 Task: Open Card Customer Success Meeting in Board Product Documentation to Workspace Channel Marketing and add a team member Softage.1@softage.net, a label Purple, a checklist Laundry, an attachment from your onedrive, a color Purple and finally, add a card description 'Develop and launch new customer engagement program' and a comment 'This task requires us to be proactive in identifying potential risks and taking steps to mitigate them.'. Add a start date 'Jan 01, 1900' with a due date 'Jan 08, 1900'
Action: Mouse moved to (291, 157)
Screenshot: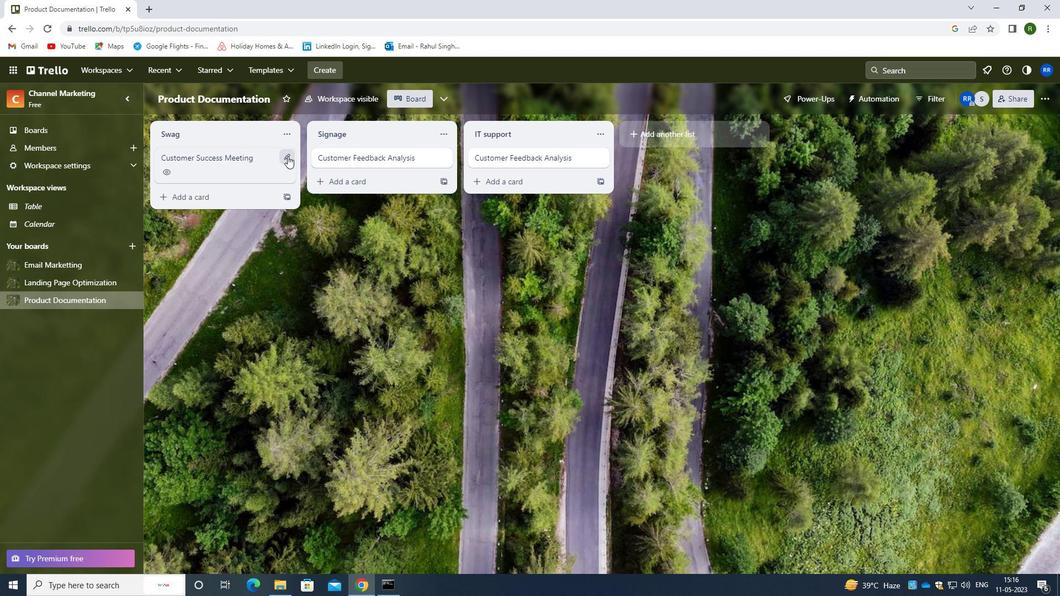 
Action: Mouse pressed left at (291, 157)
Screenshot: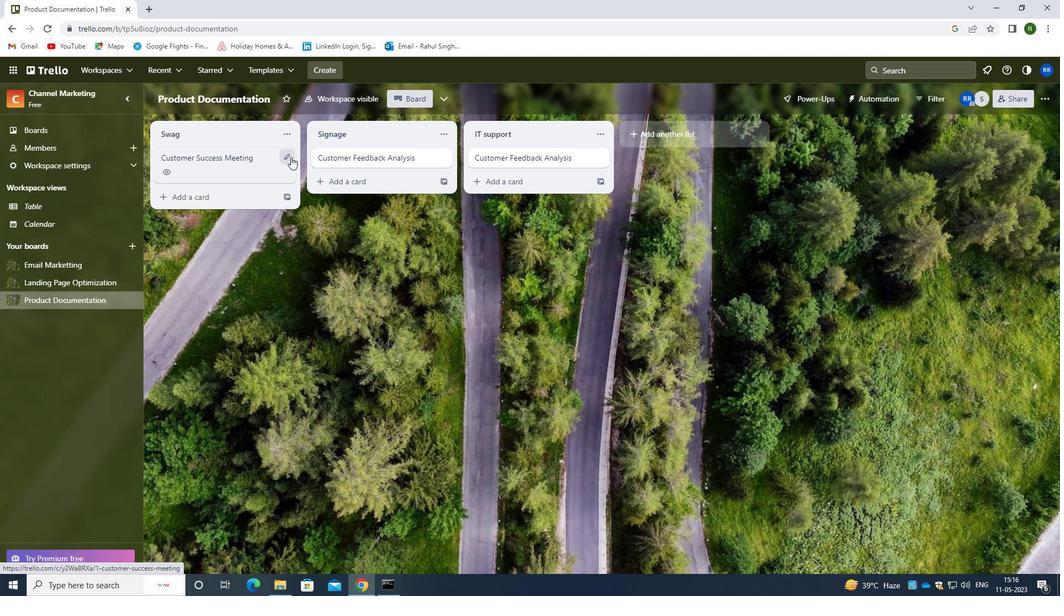 
Action: Mouse moved to (323, 157)
Screenshot: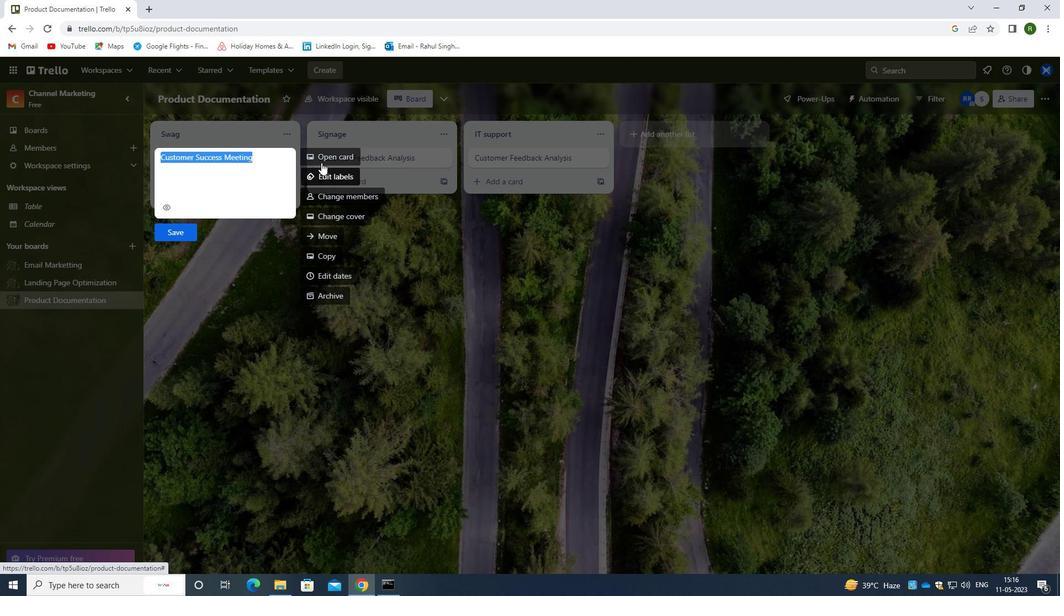 
Action: Mouse pressed left at (323, 157)
Screenshot: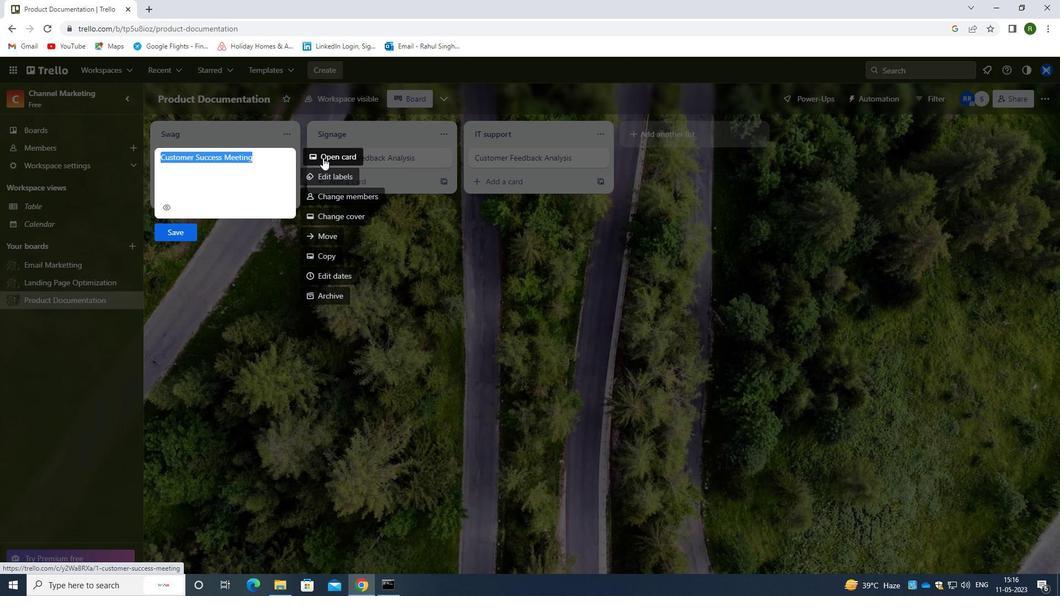 
Action: Mouse moved to (659, 191)
Screenshot: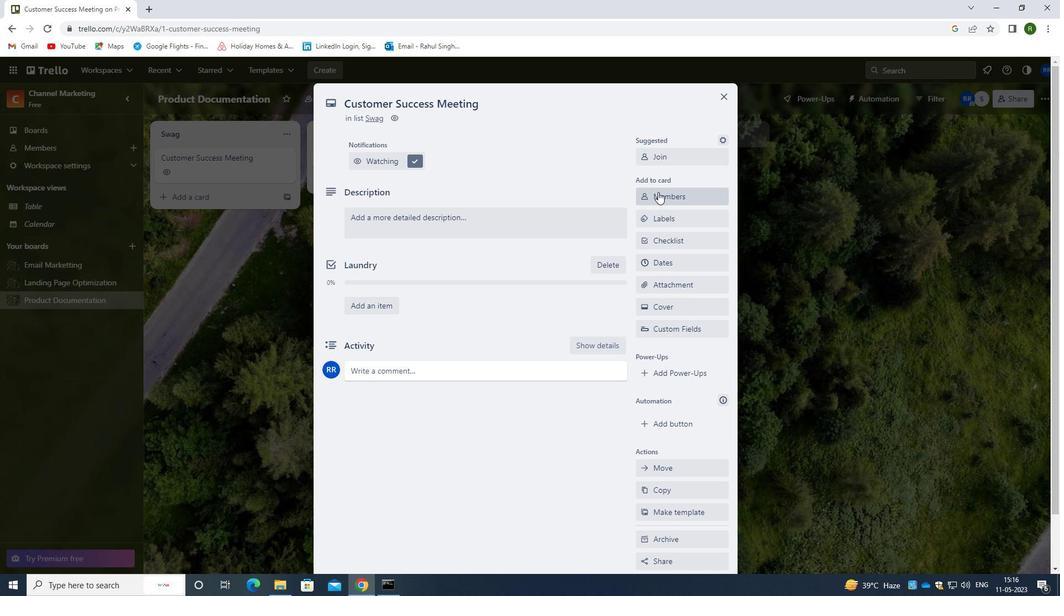 
Action: Mouse pressed left at (659, 191)
Screenshot: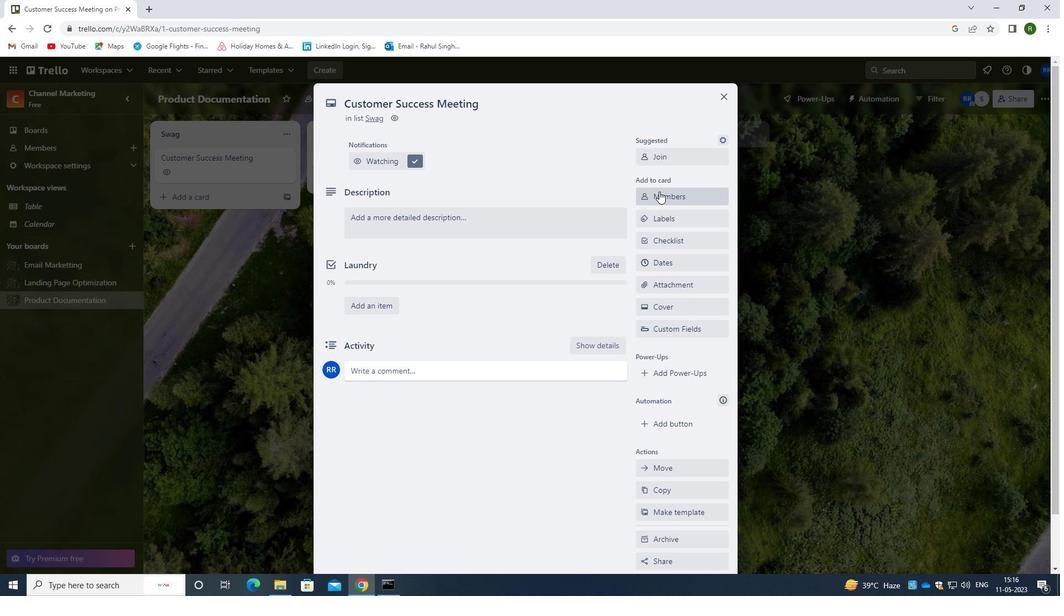
Action: Mouse moved to (699, 248)
Screenshot: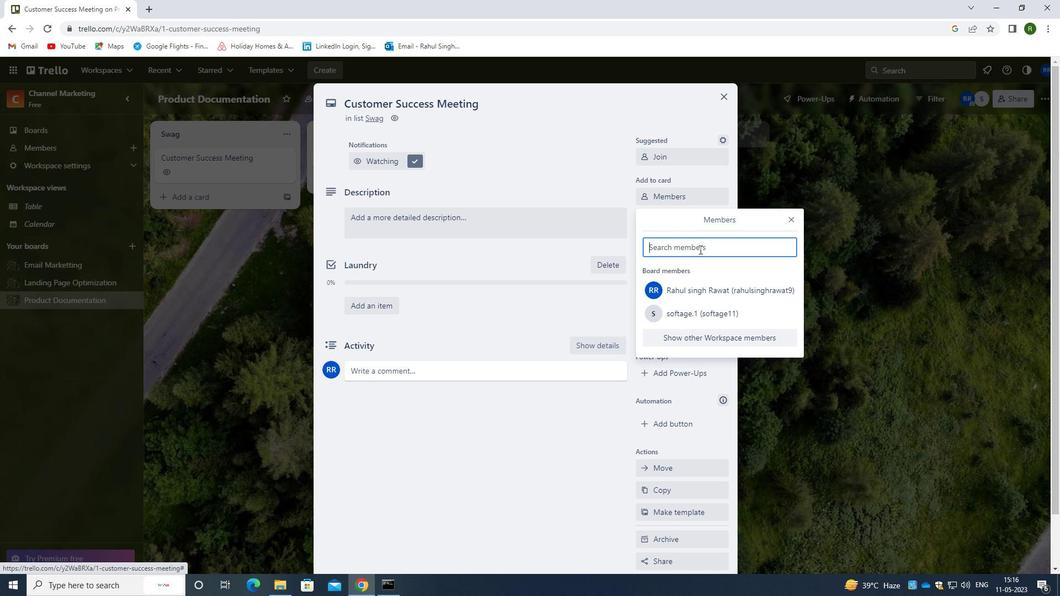 
Action: Mouse pressed left at (699, 248)
Screenshot: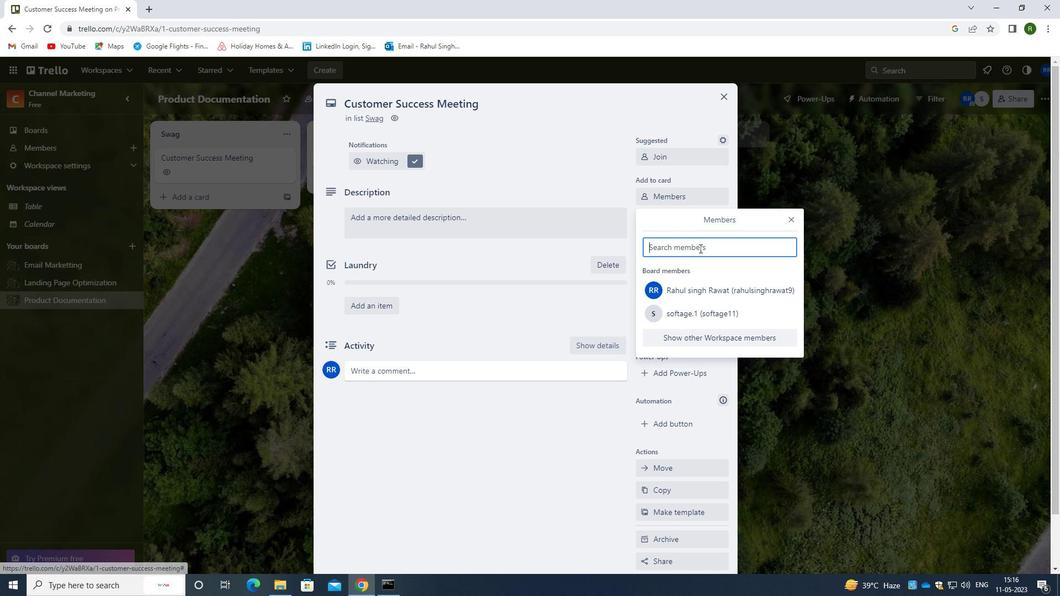
Action: Mouse moved to (683, 250)
Screenshot: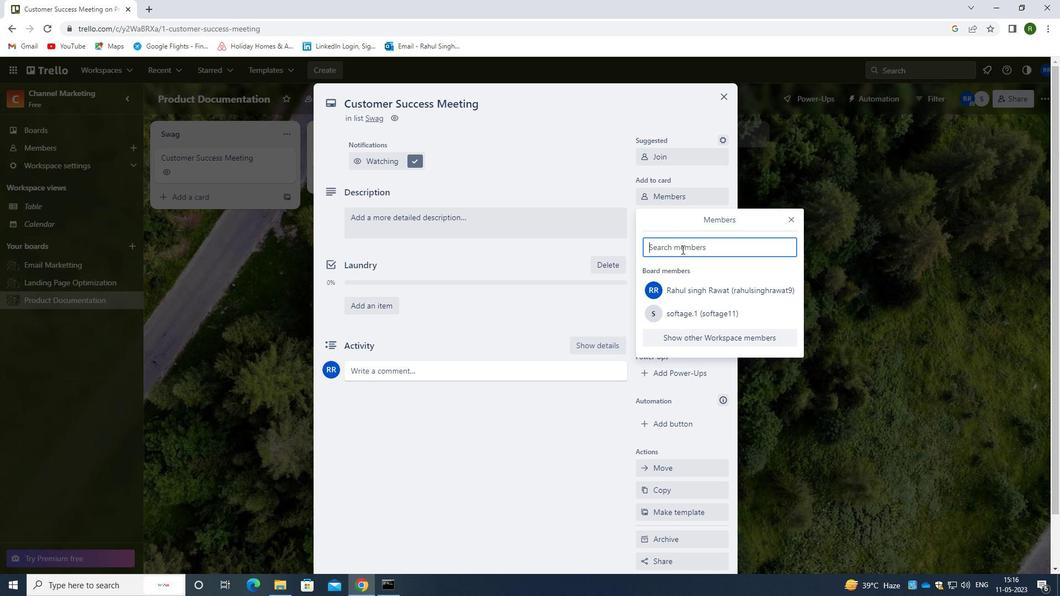 
Action: Key pressed <Key.shift>SOFTAGE.1<Key.shift>@SOFTAGE.NET
Screenshot: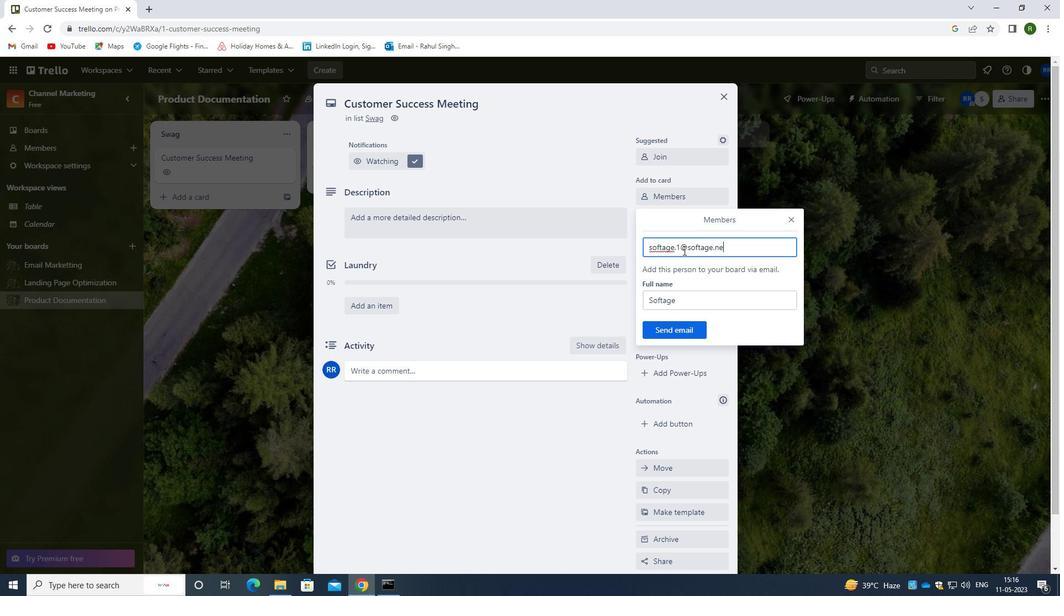 
Action: Mouse moved to (678, 331)
Screenshot: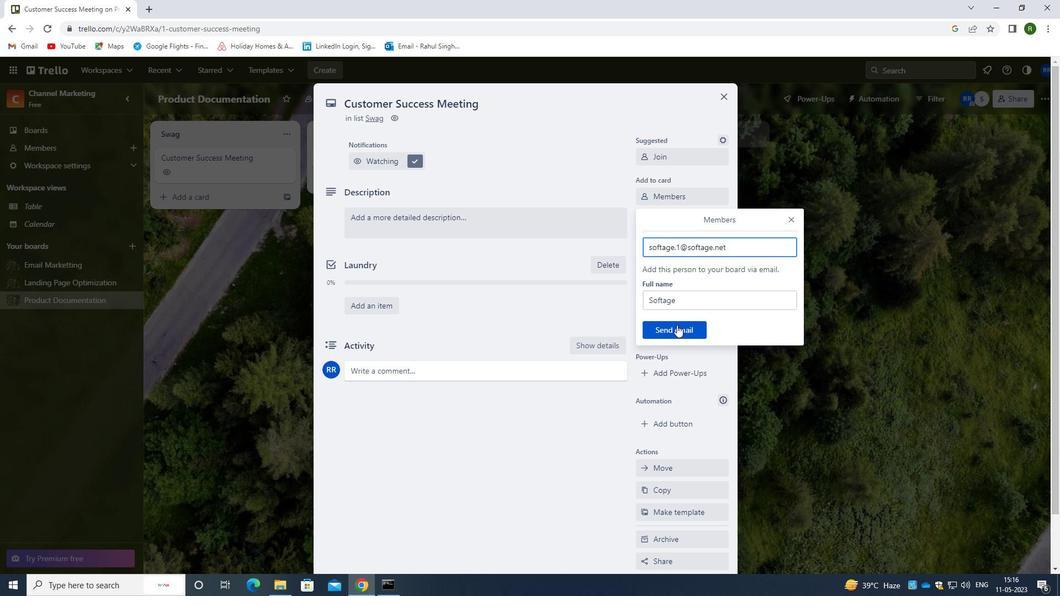 
Action: Mouse pressed left at (678, 331)
Screenshot: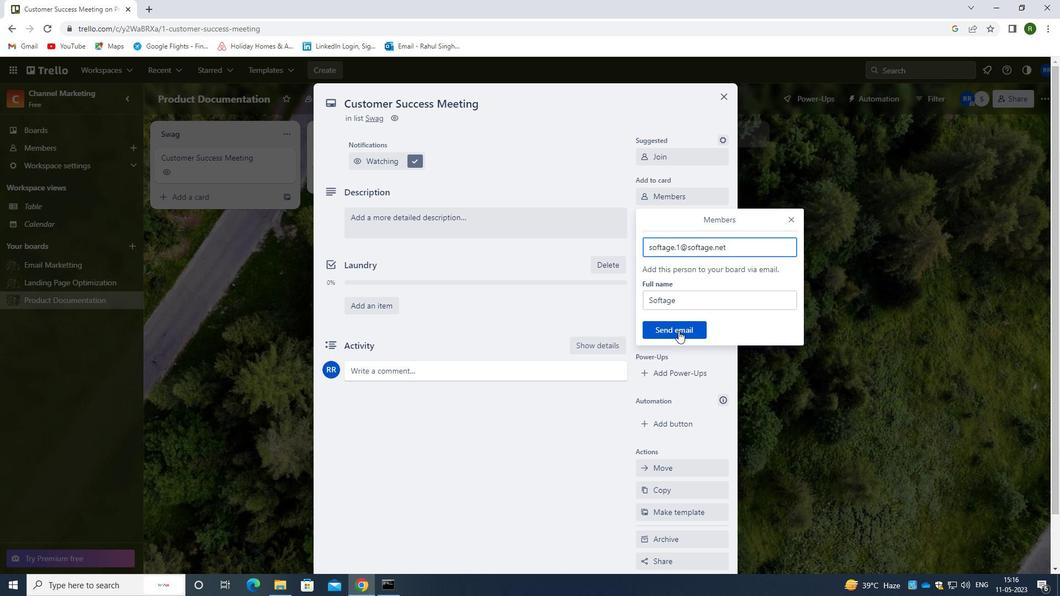 
Action: Mouse moved to (669, 218)
Screenshot: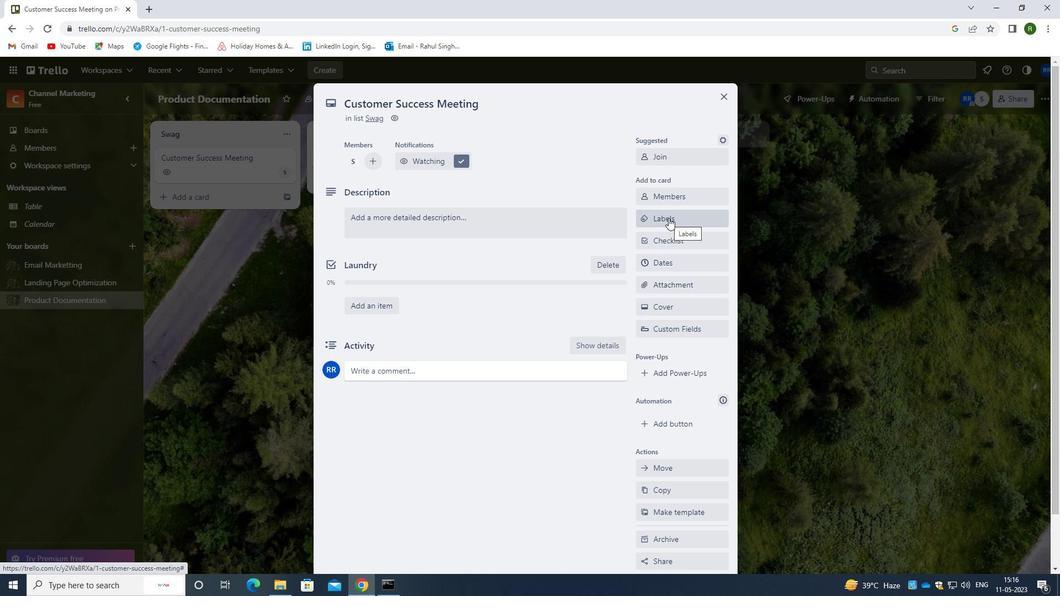 
Action: Mouse pressed left at (669, 218)
Screenshot: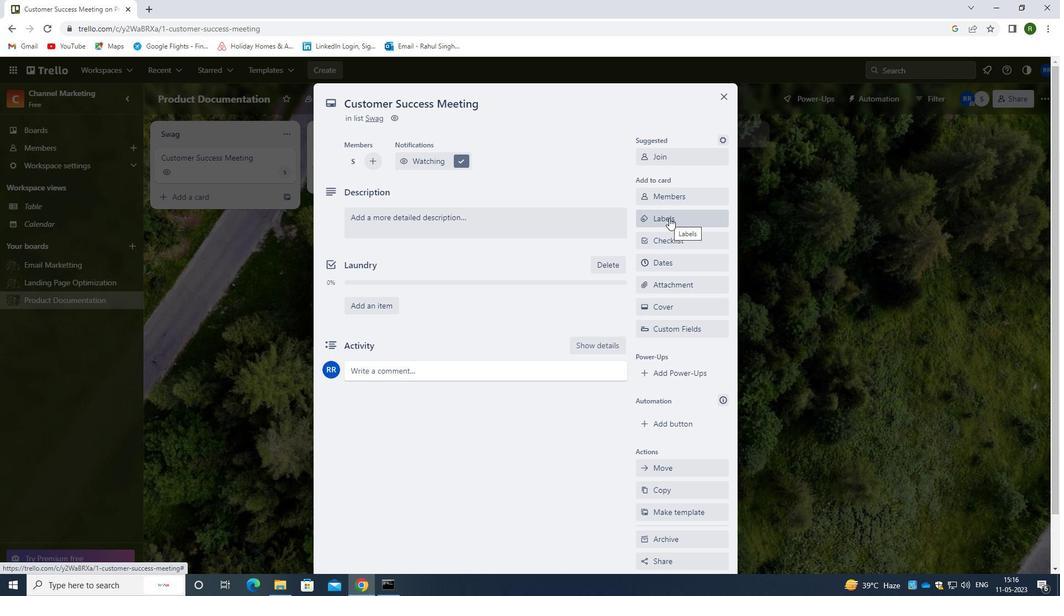 
Action: Mouse moved to (658, 226)
Screenshot: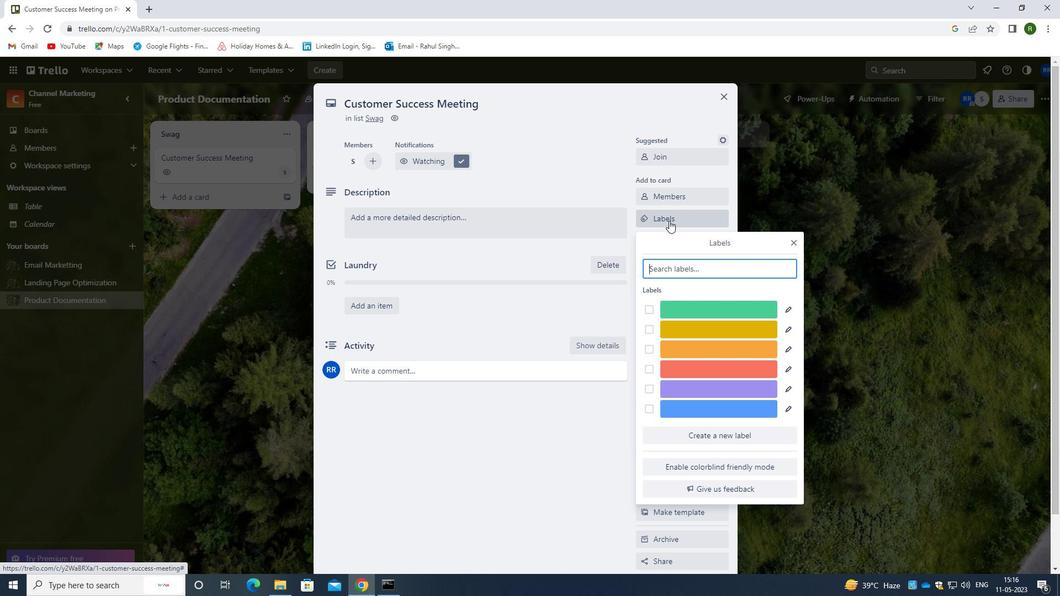 
Action: Key pressed PURPL
Screenshot: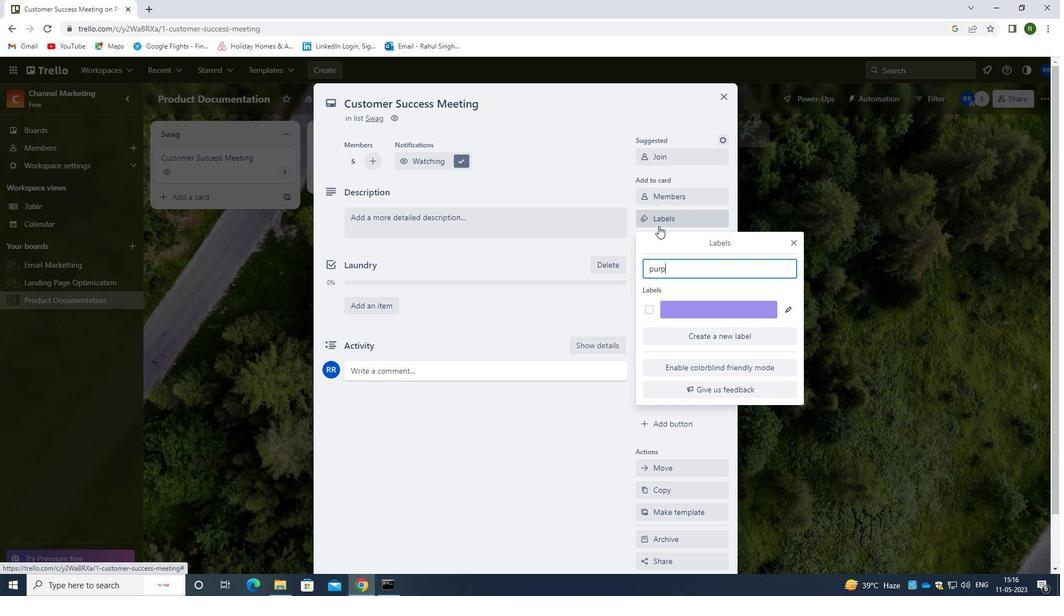 
Action: Mouse moved to (671, 235)
Screenshot: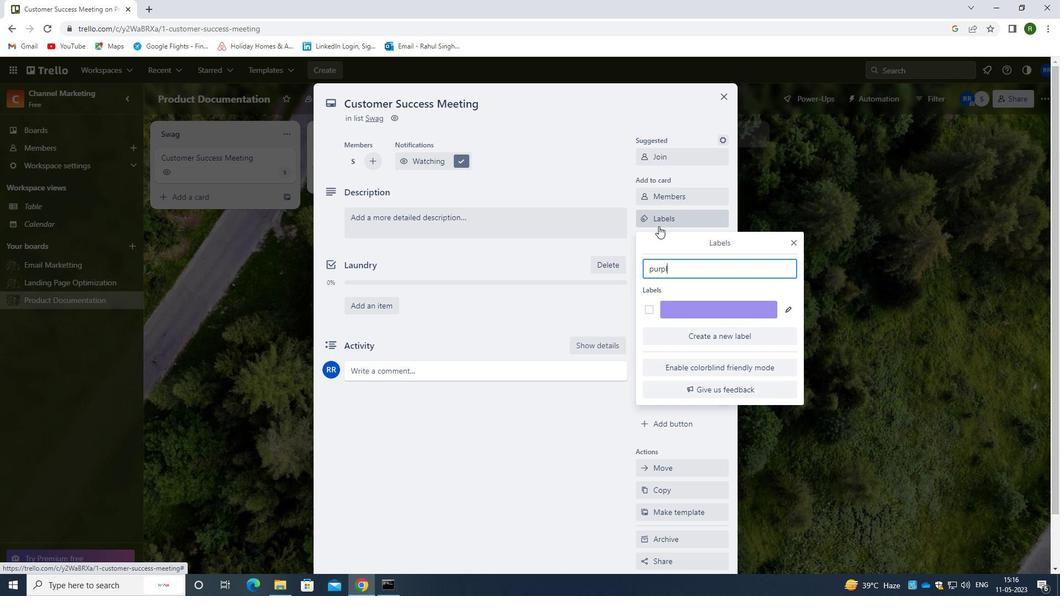 
Action: Key pressed E
Screenshot: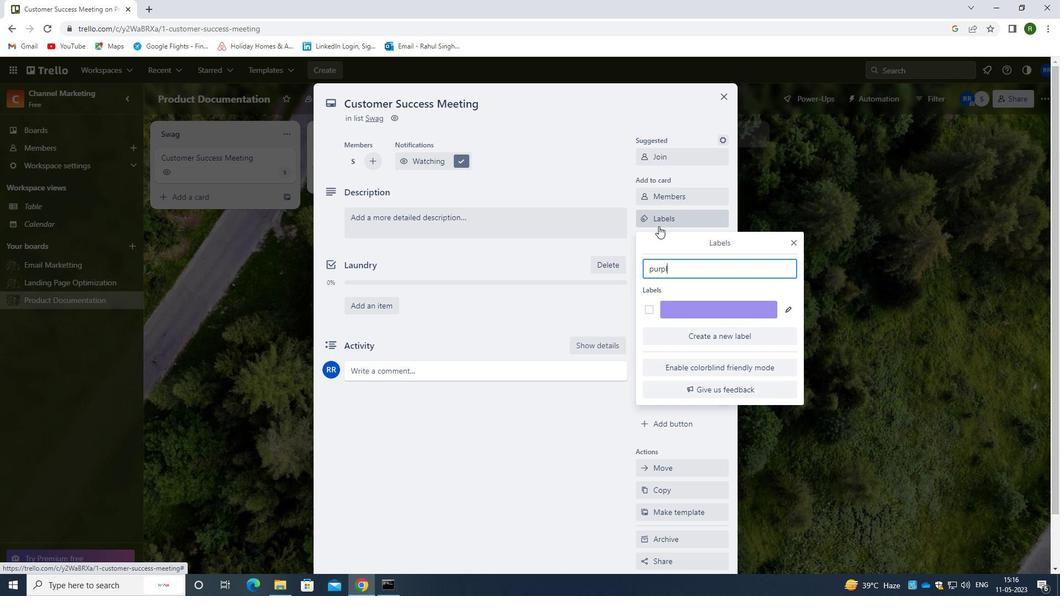 
Action: Mouse moved to (645, 310)
Screenshot: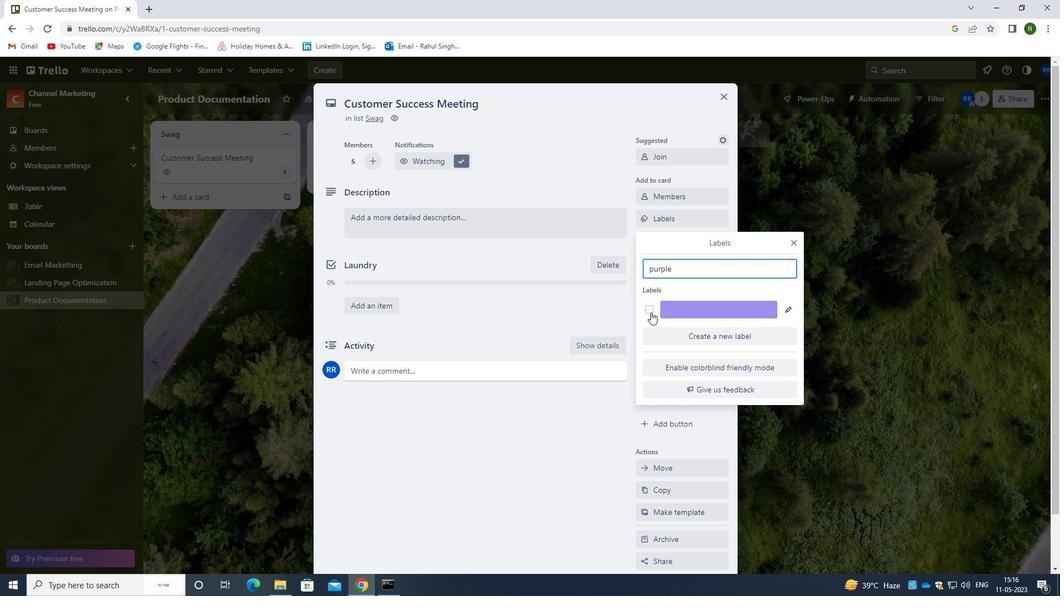 
Action: Mouse pressed left at (645, 310)
Screenshot: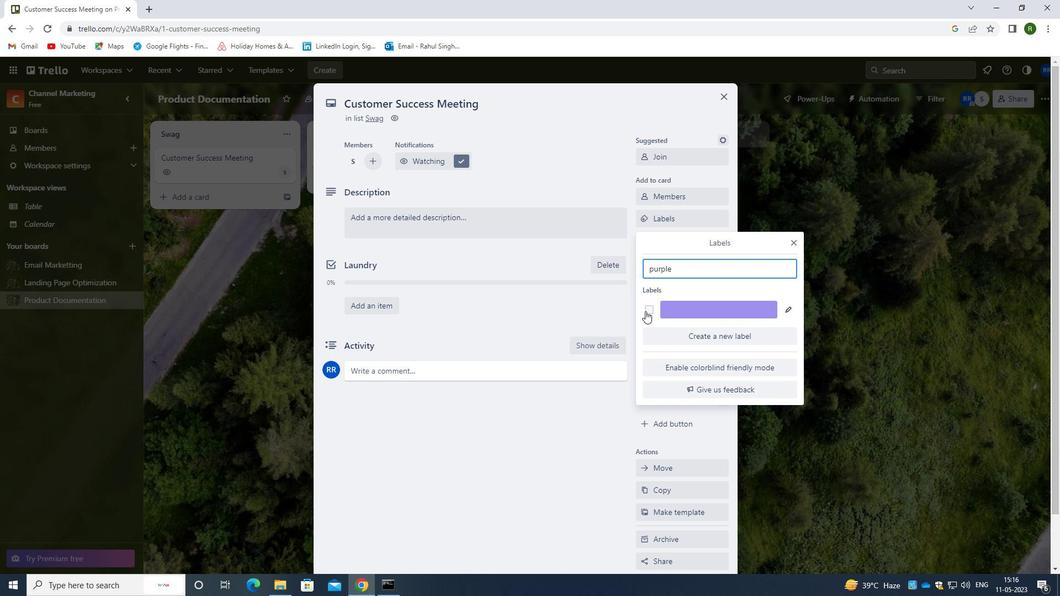 
Action: Mouse moved to (579, 301)
Screenshot: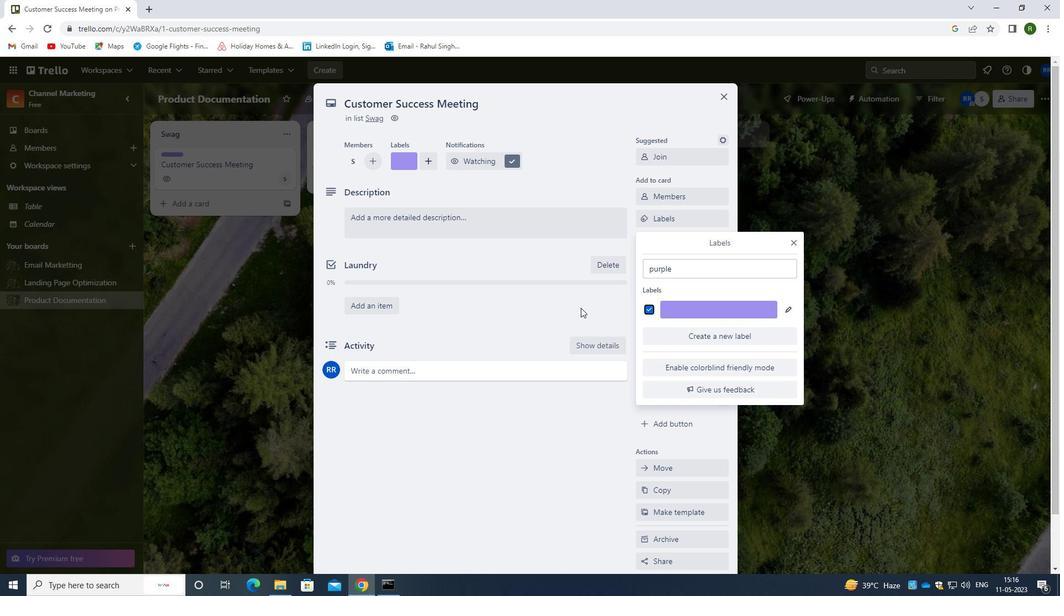 
Action: Mouse pressed left at (579, 301)
Screenshot: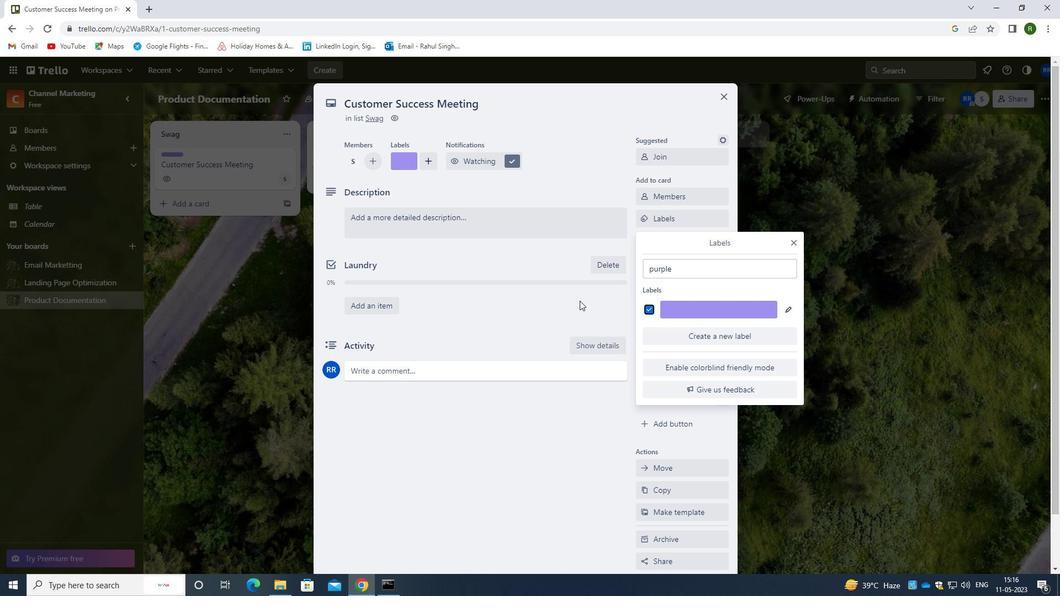 
Action: Mouse moved to (673, 239)
Screenshot: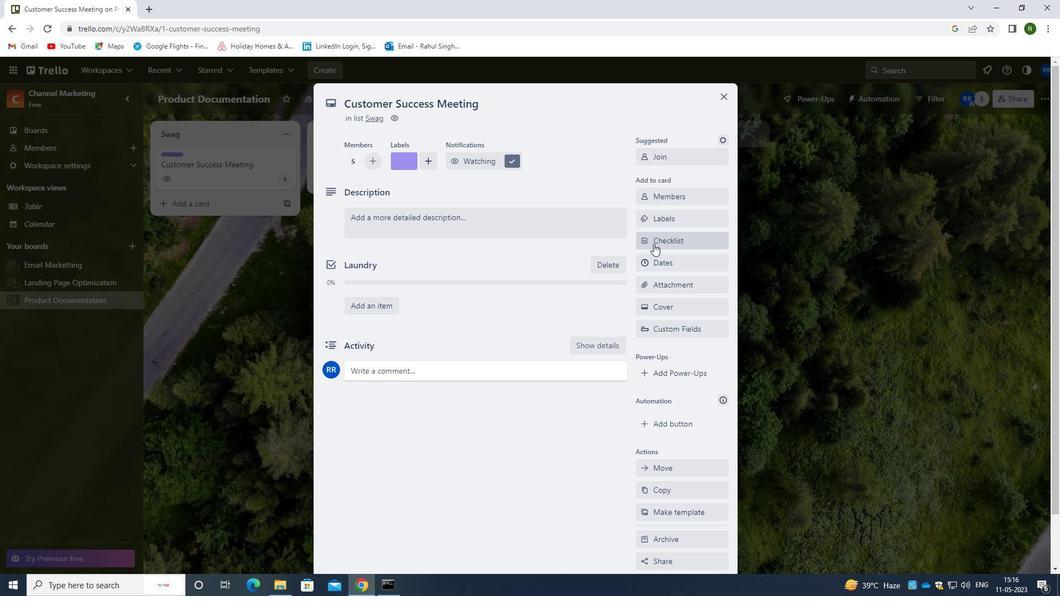 
Action: Mouse pressed left at (673, 239)
Screenshot: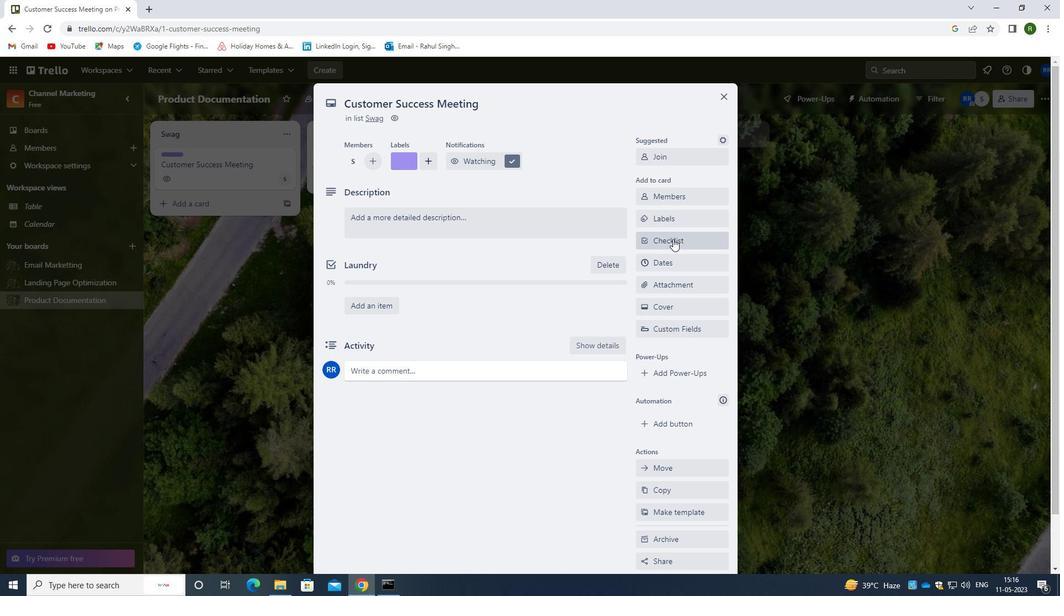
Action: Mouse moved to (667, 264)
Screenshot: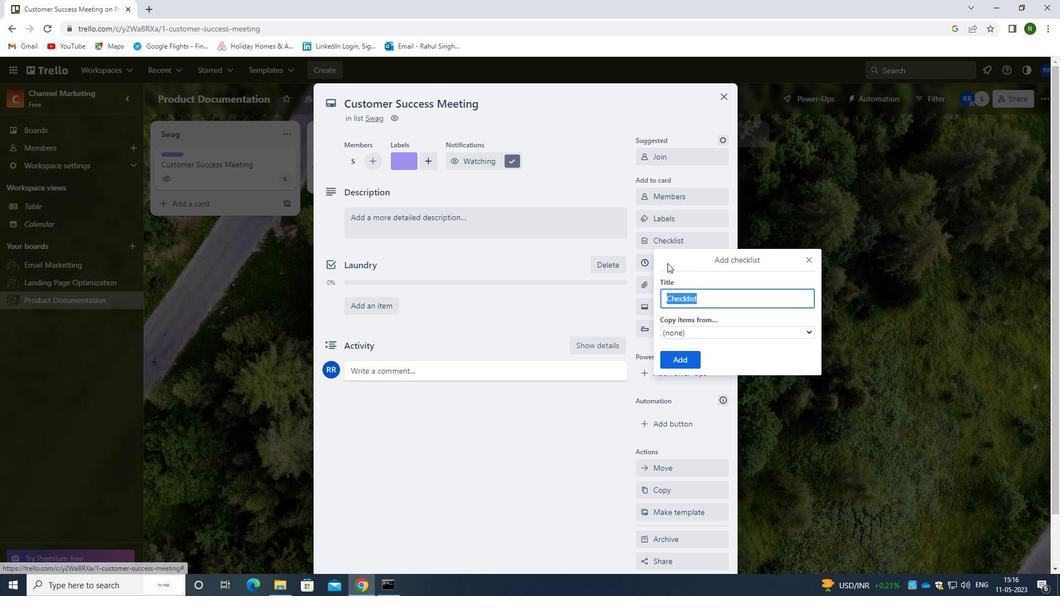 
Action: Key pressed <Key.backspace><Key.shift><Key.shift><Key.shift><Key.shift>LA
Screenshot: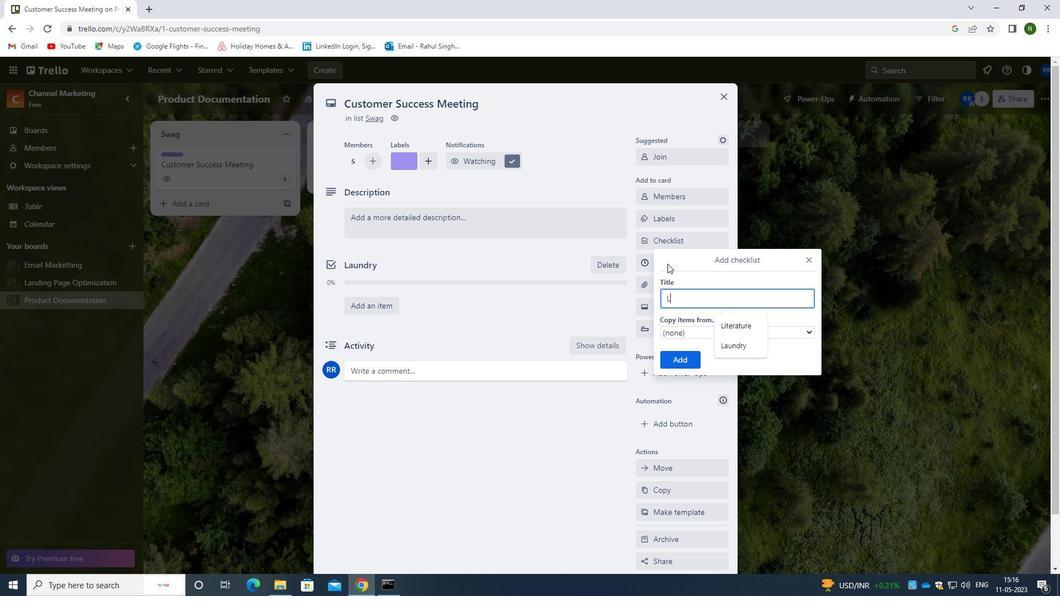 
Action: Mouse moved to (740, 332)
Screenshot: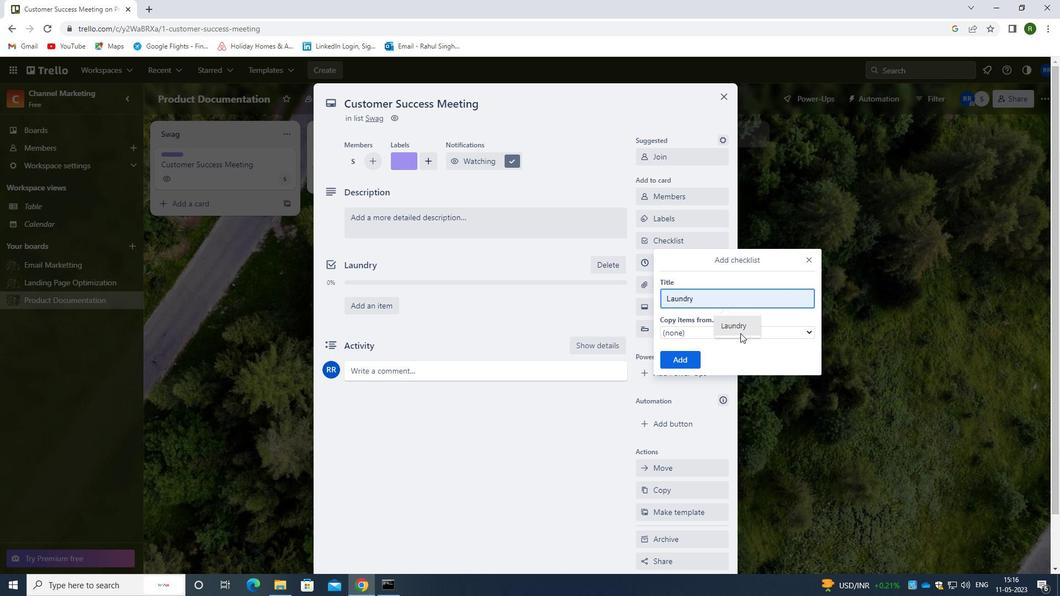 
Action: Mouse pressed left at (740, 332)
Screenshot: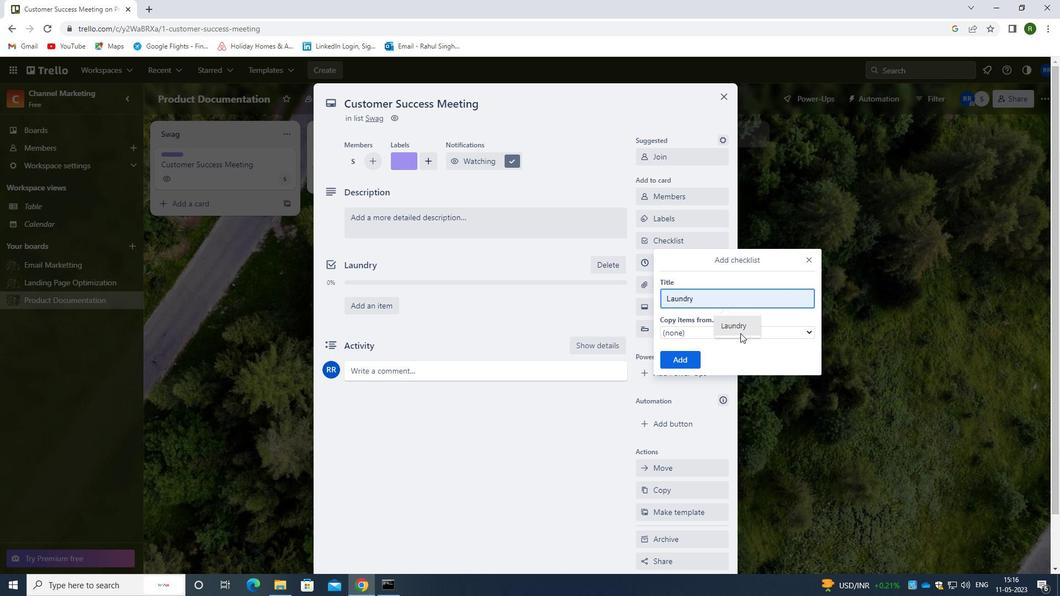 
Action: Mouse moved to (678, 363)
Screenshot: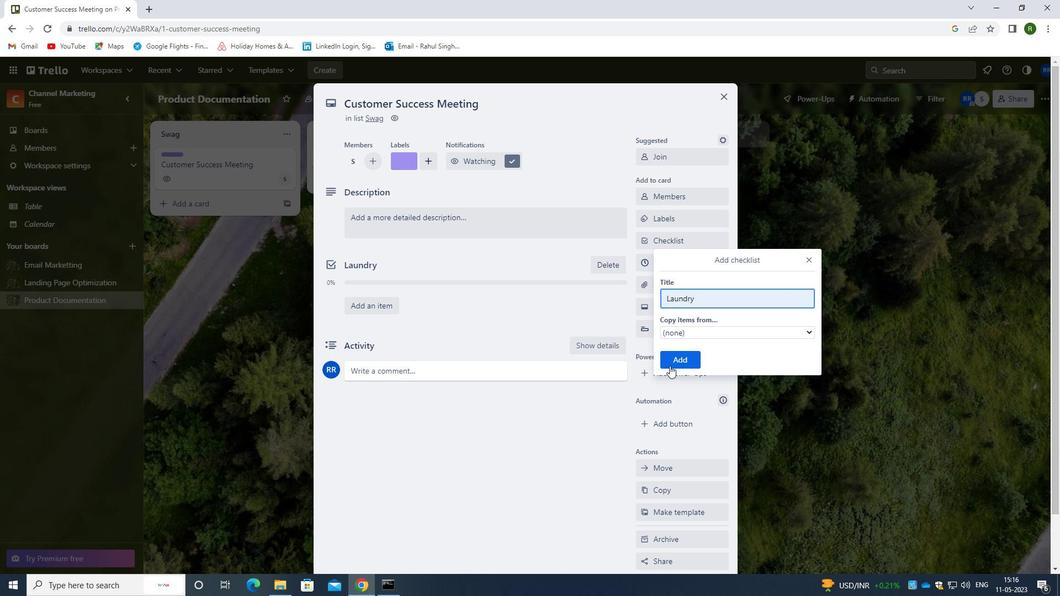 
Action: Mouse pressed left at (678, 363)
Screenshot: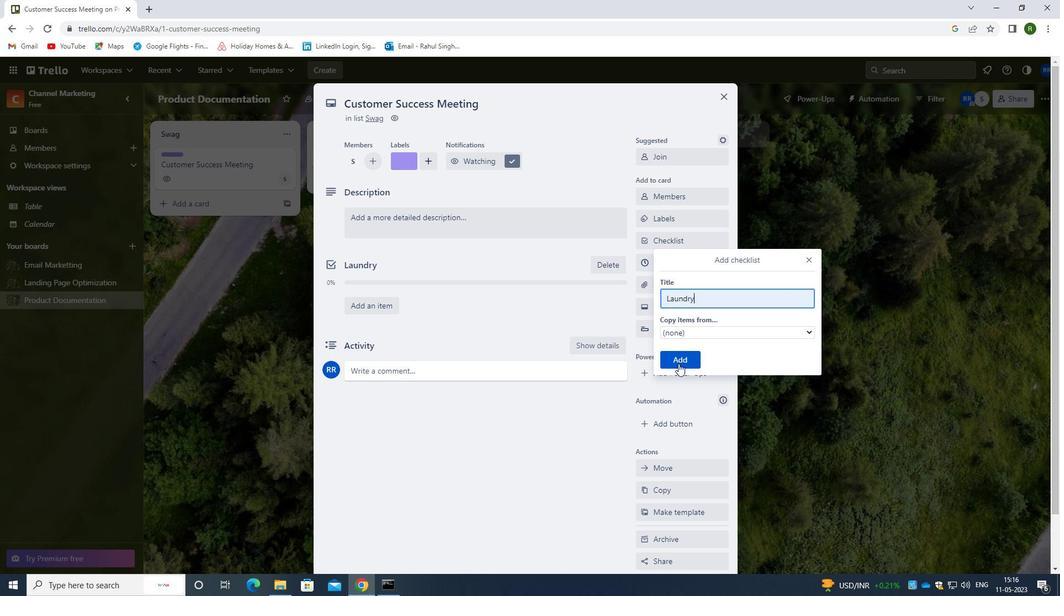 
Action: Mouse moved to (672, 285)
Screenshot: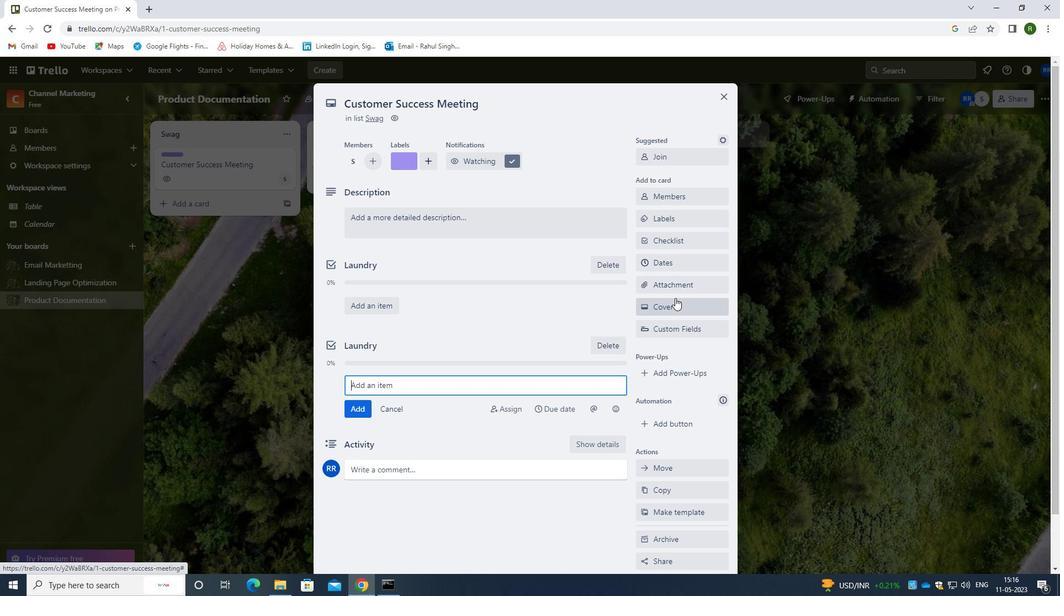 
Action: Mouse pressed left at (672, 285)
Screenshot: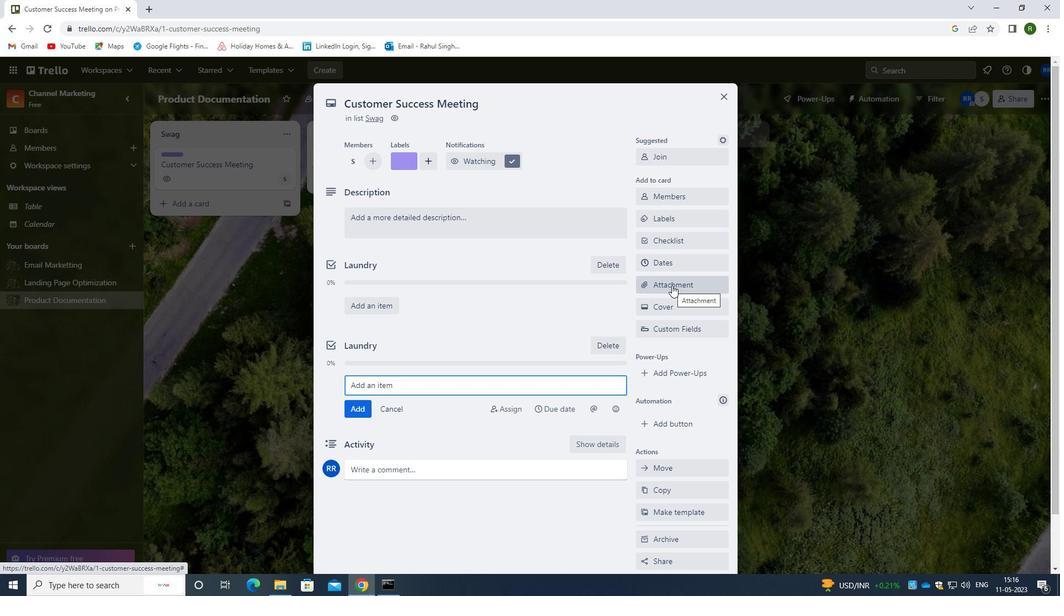 
Action: Mouse moved to (673, 416)
Screenshot: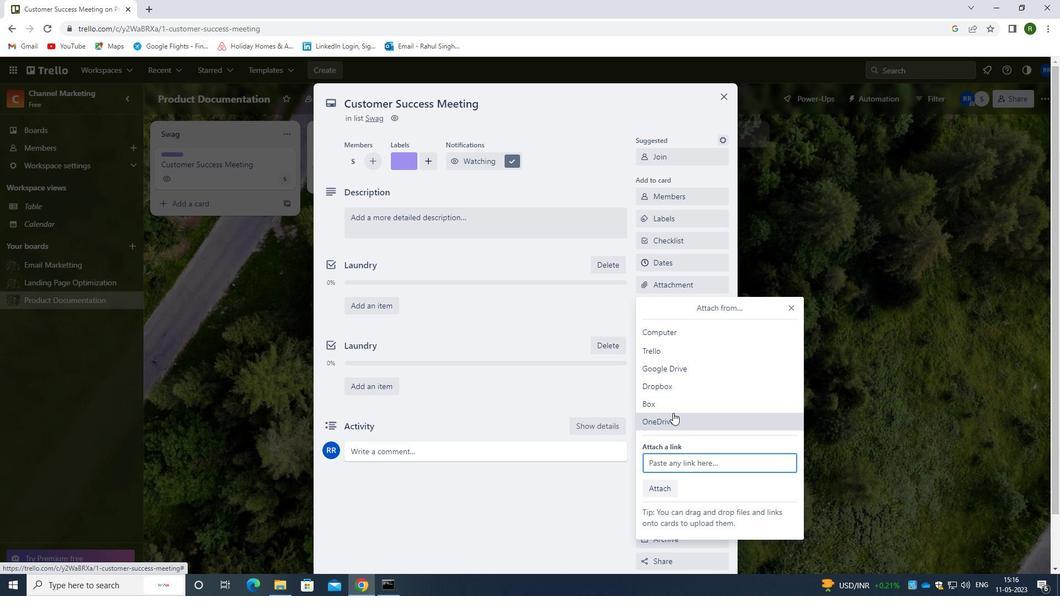 
Action: Mouse pressed left at (673, 416)
Screenshot: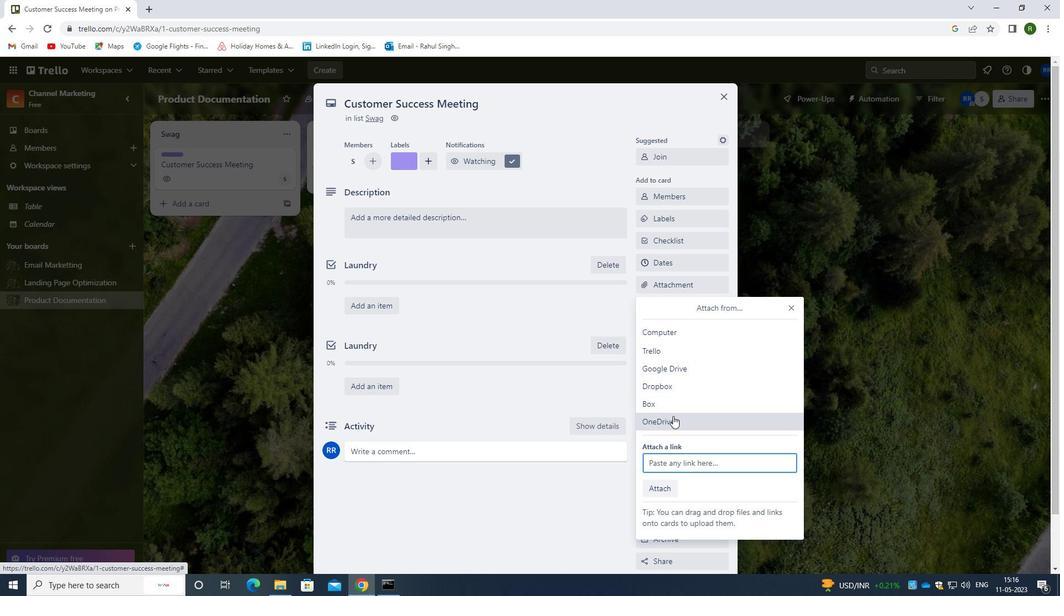 
Action: Mouse moved to (420, 317)
Screenshot: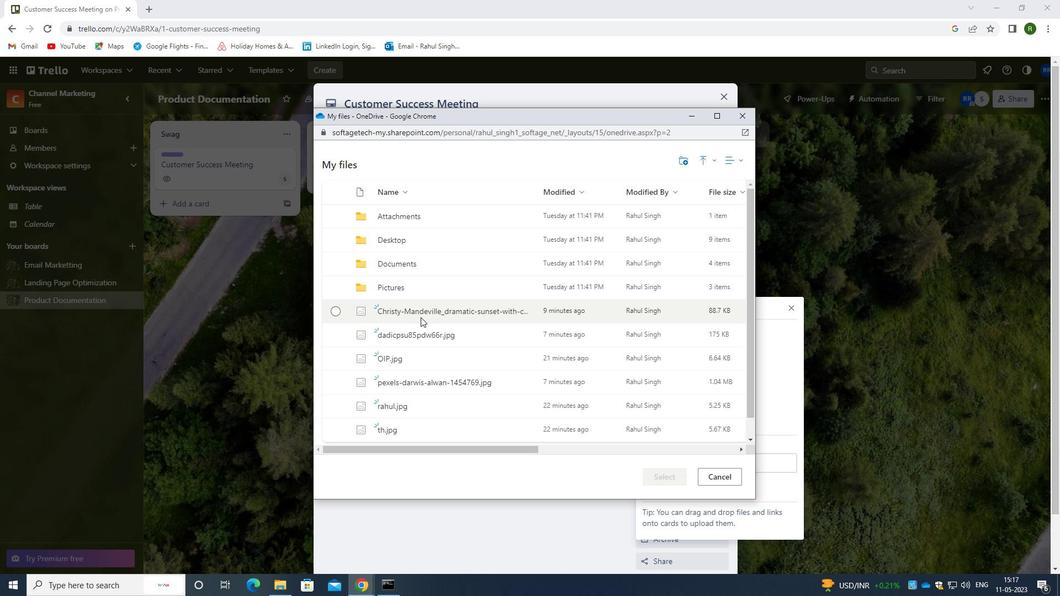 
Action: Mouse pressed left at (420, 317)
Screenshot: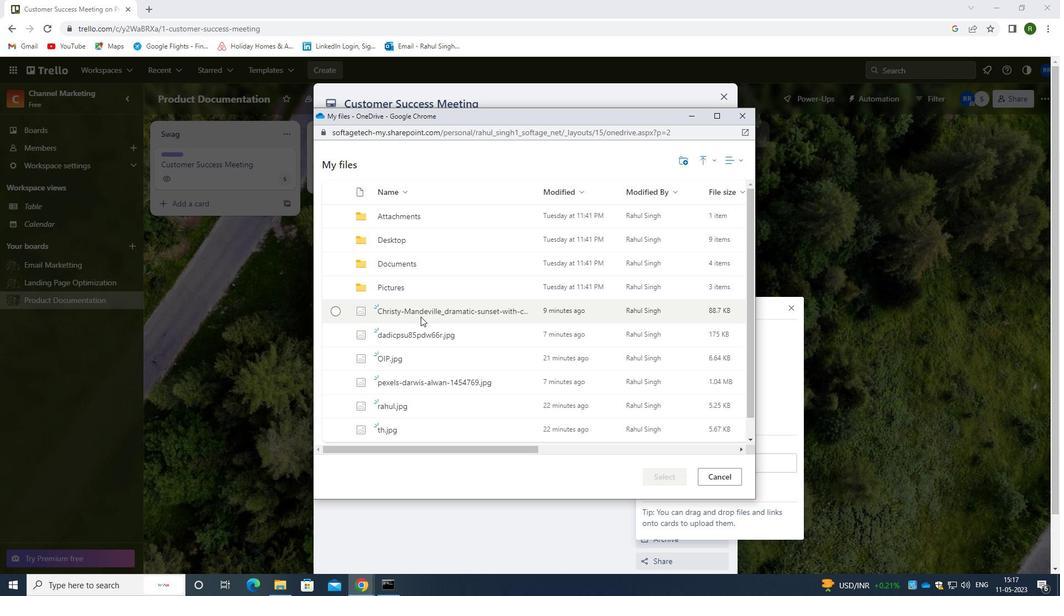 
Action: Mouse moved to (656, 477)
Screenshot: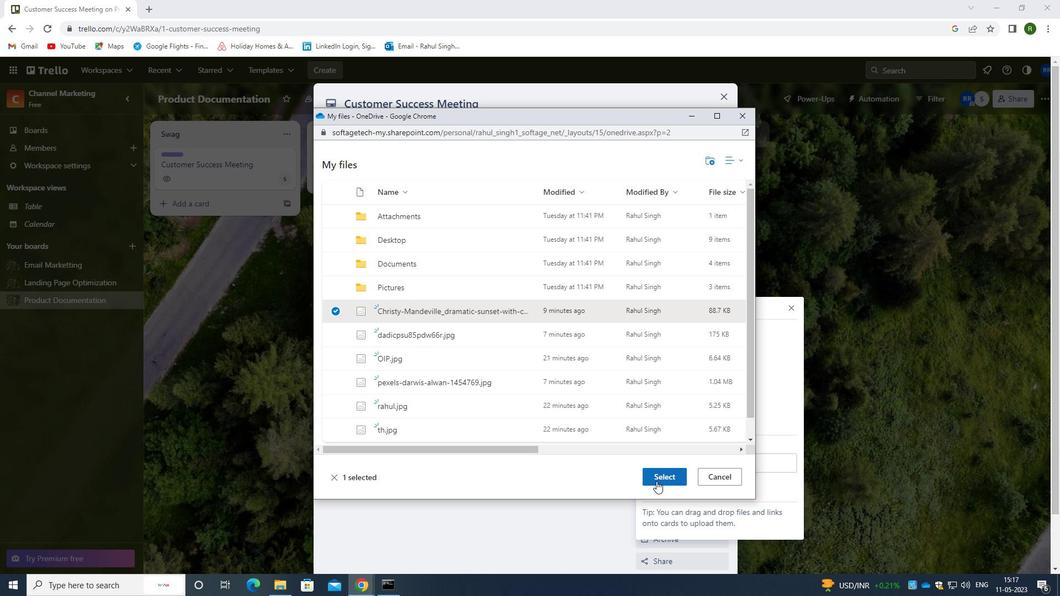 
Action: Mouse pressed left at (656, 477)
Screenshot: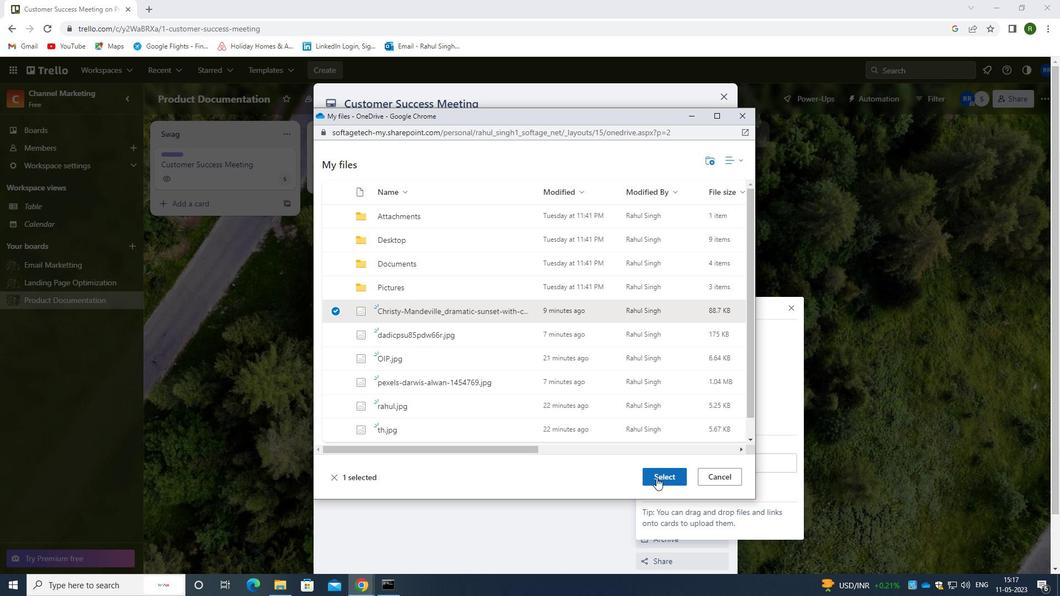 
Action: Mouse moved to (408, 215)
Screenshot: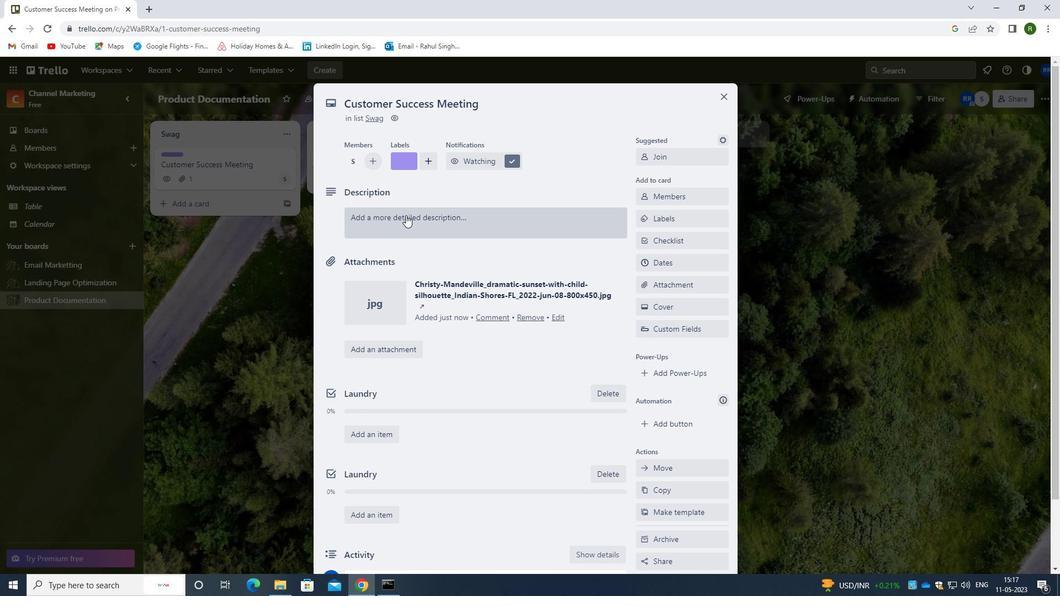
Action: Mouse pressed left at (408, 215)
Screenshot: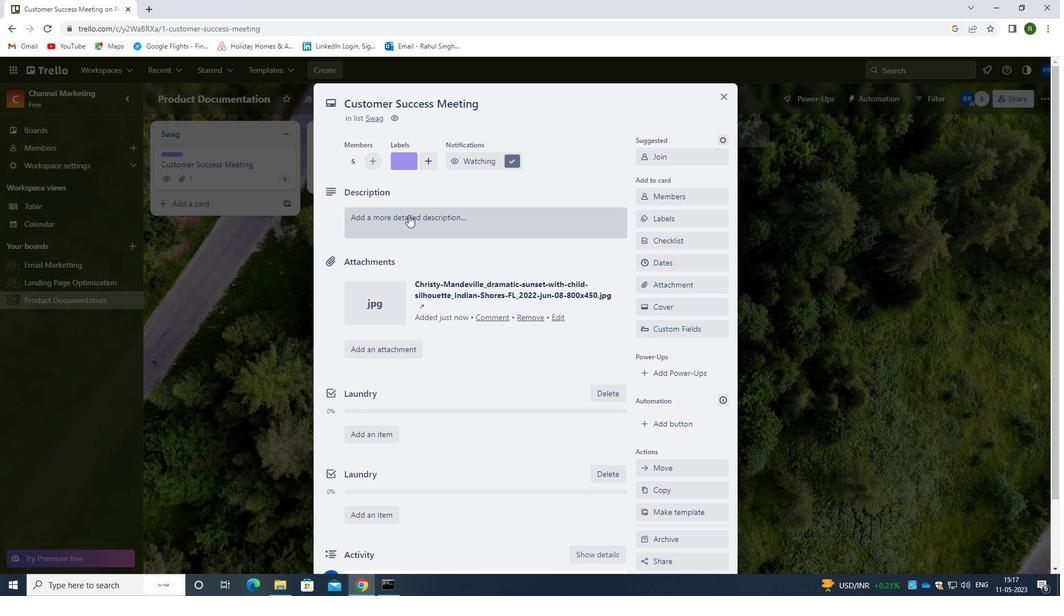 
Action: Mouse moved to (409, 215)
Screenshot: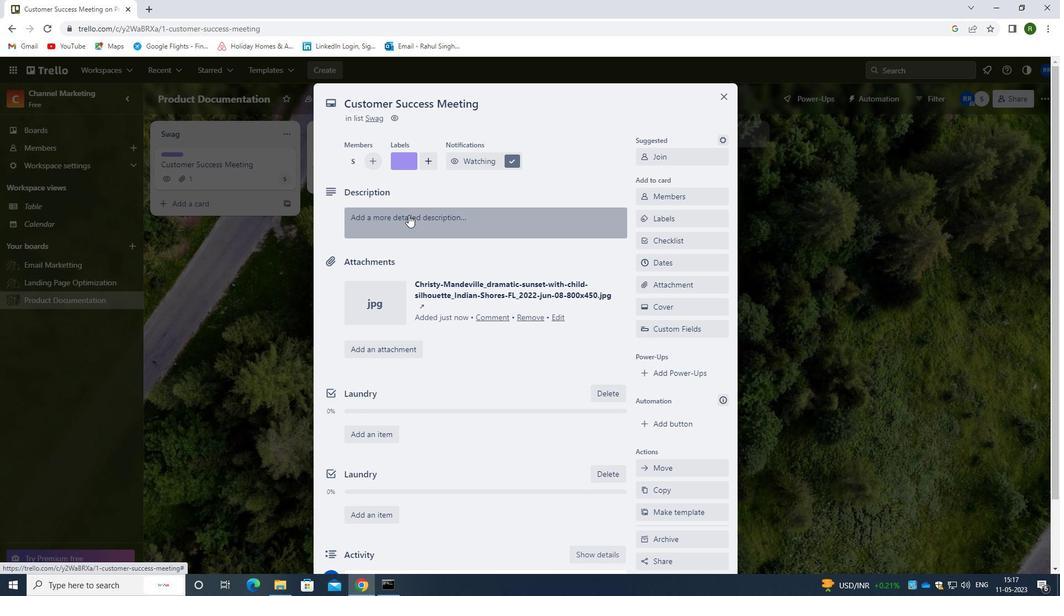 
Action: Key pressed <Key.caps_lock>D<Key.caps_lock>EVELP<Key.backspace>OP<Key.space>AND<Key.space>LAUCH<Key.backspace><Key.backspace>NCH<Key.space>NEW<Key.space>CUSTOMER<Key.space>ENGAGEMENT<Key.space>PROGRAM
Screenshot: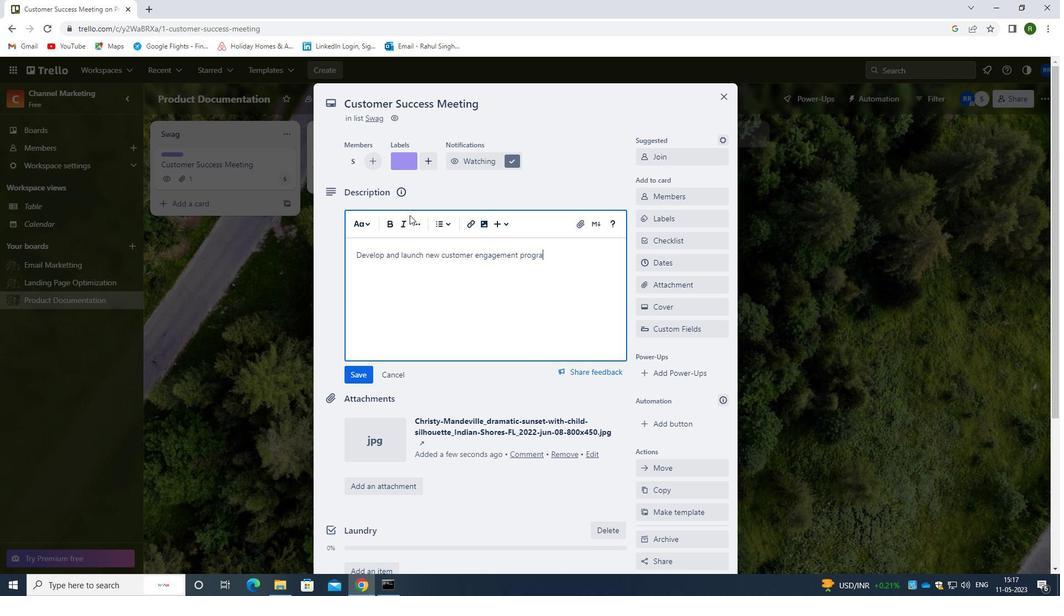 
Action: Mouse moved to (402, 454)
Screenshot: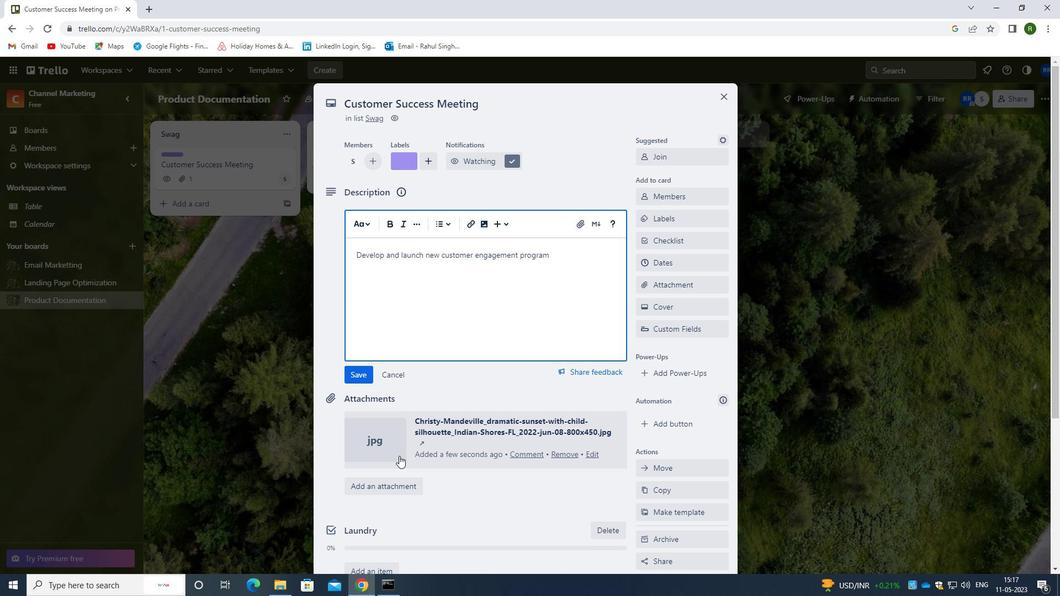 
Action: Mouse scrolled (402, 454) with delta (0, 0)
Screenshot: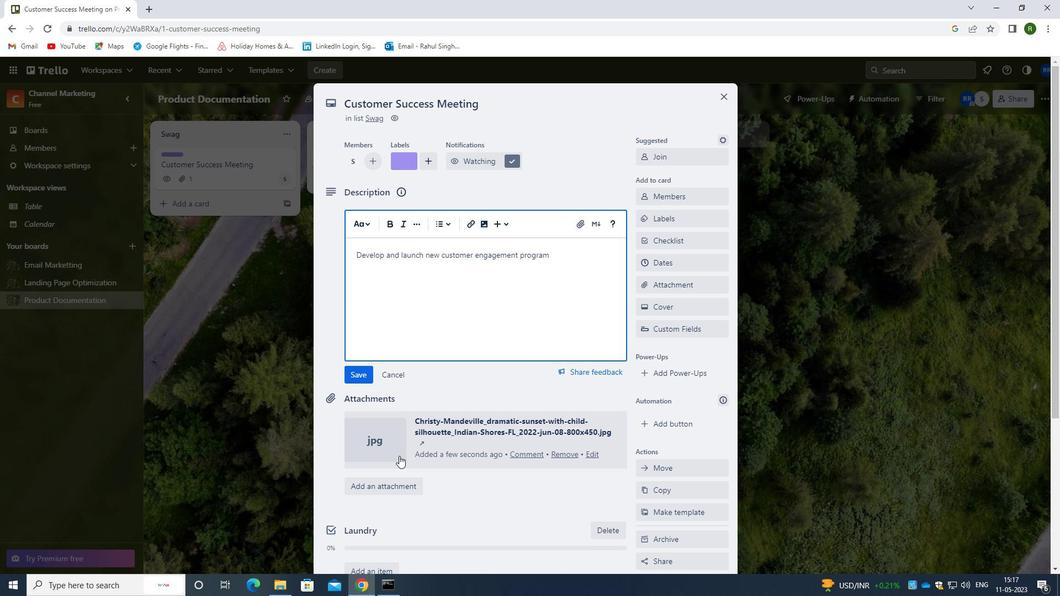 
Action: Mouse scrolled (402, 454) with delta (0, 0)
Screenshot: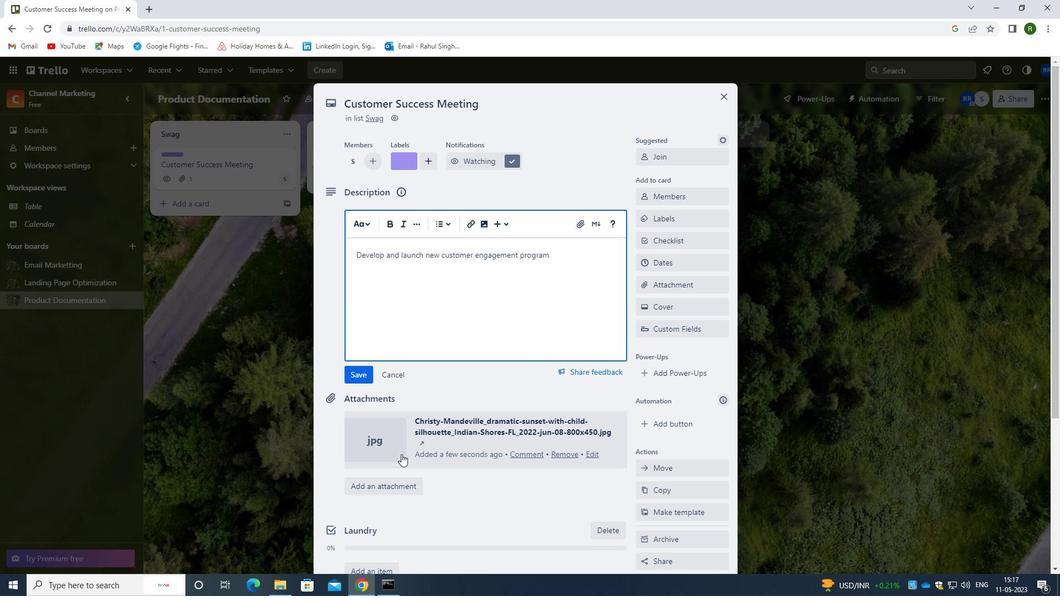 
Action: Mouse moved to (410, 462)
Screenshot: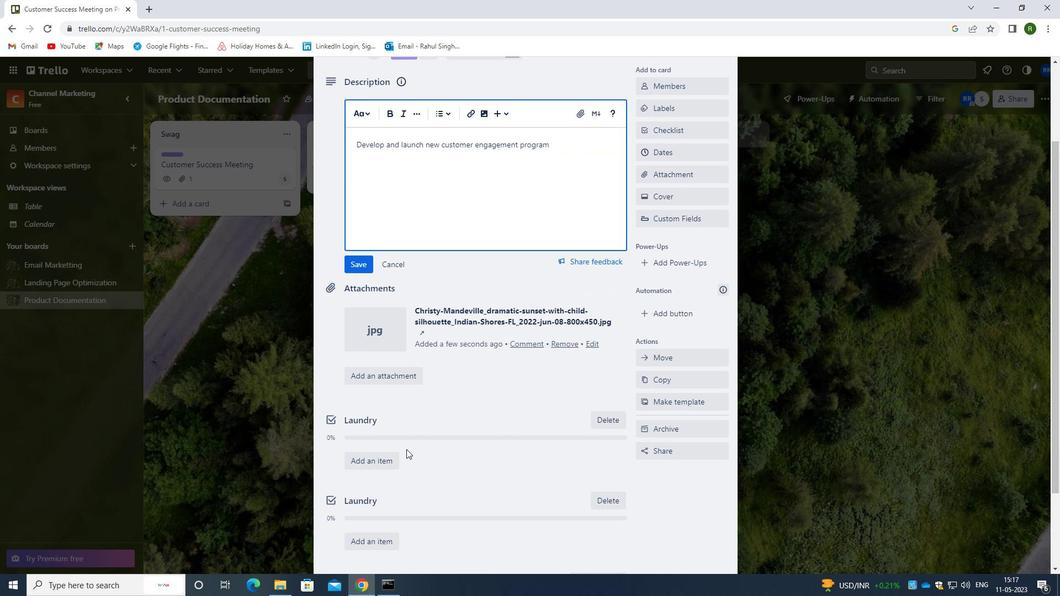 
Action: Mouse scrolled (410, 461) with delta (0, 0)
Screenshot: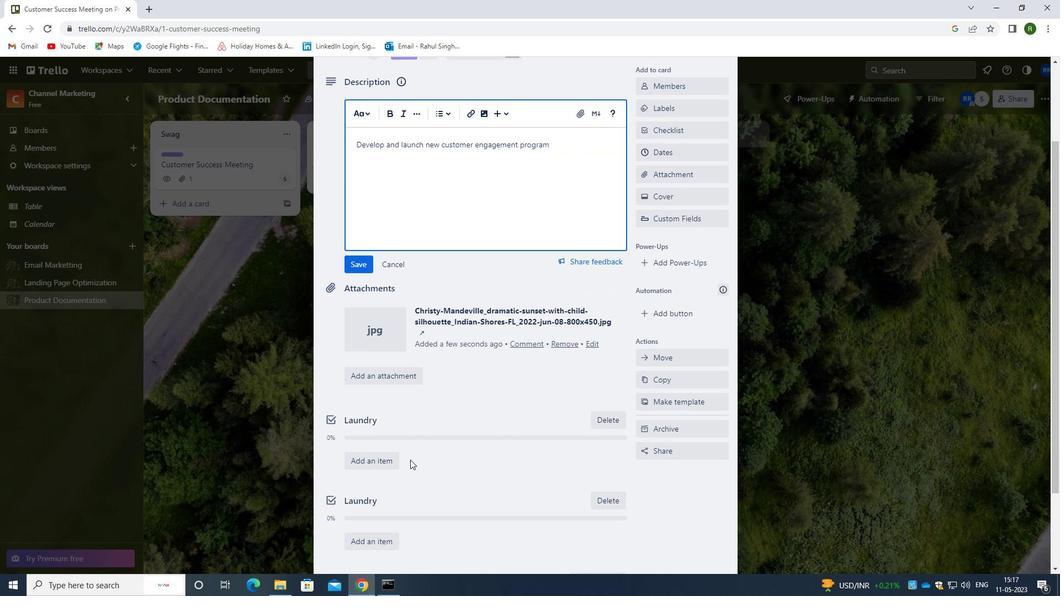 
Action: Mouse moved to (398, 479)
Screenshot: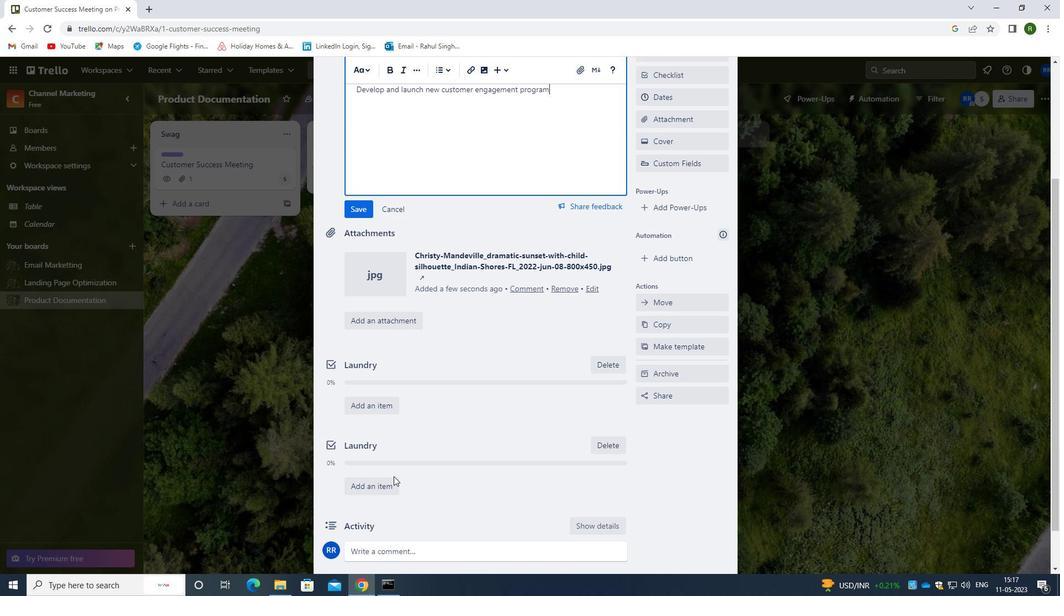 
Action: Mouse scrolled (398, 478) with delta (0, 0)
Screenshot: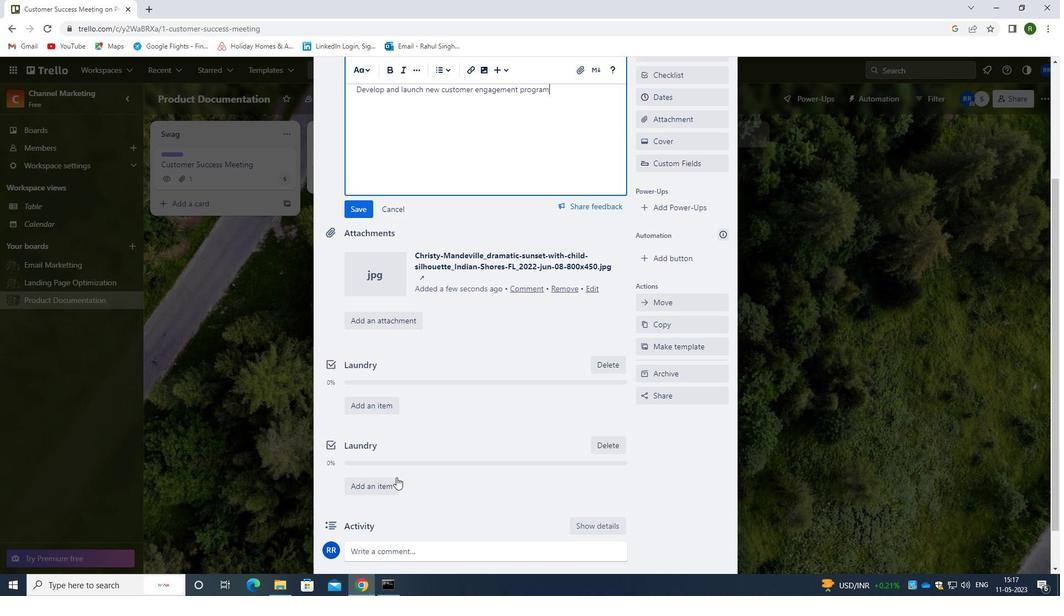 
Action: Mouse moved to (398, 481)
Screenshot: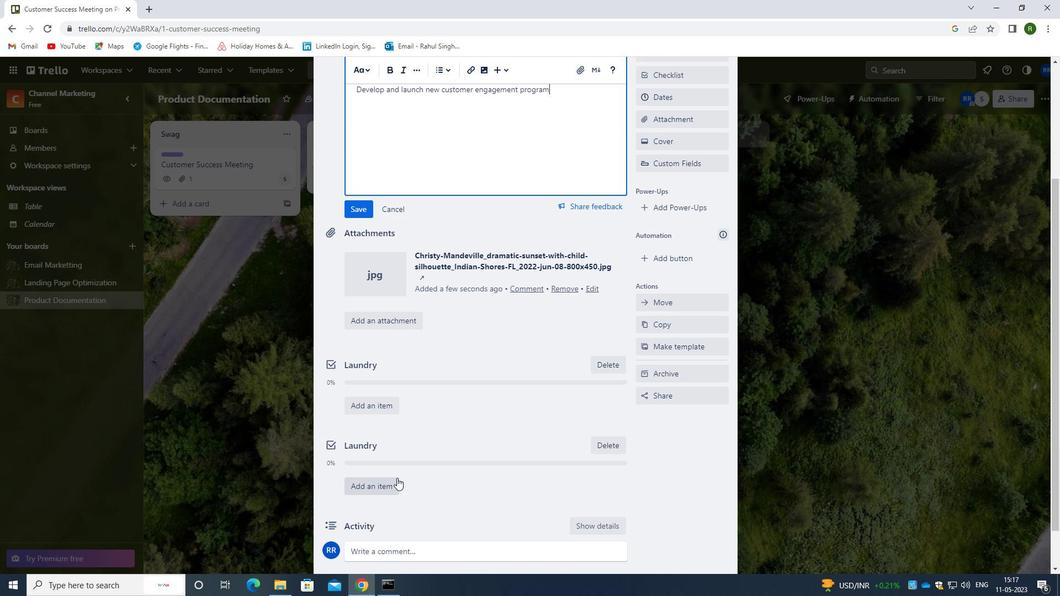 
Action: Mouse scrolled (398, 480) with delta (0, 0)
Screenshot: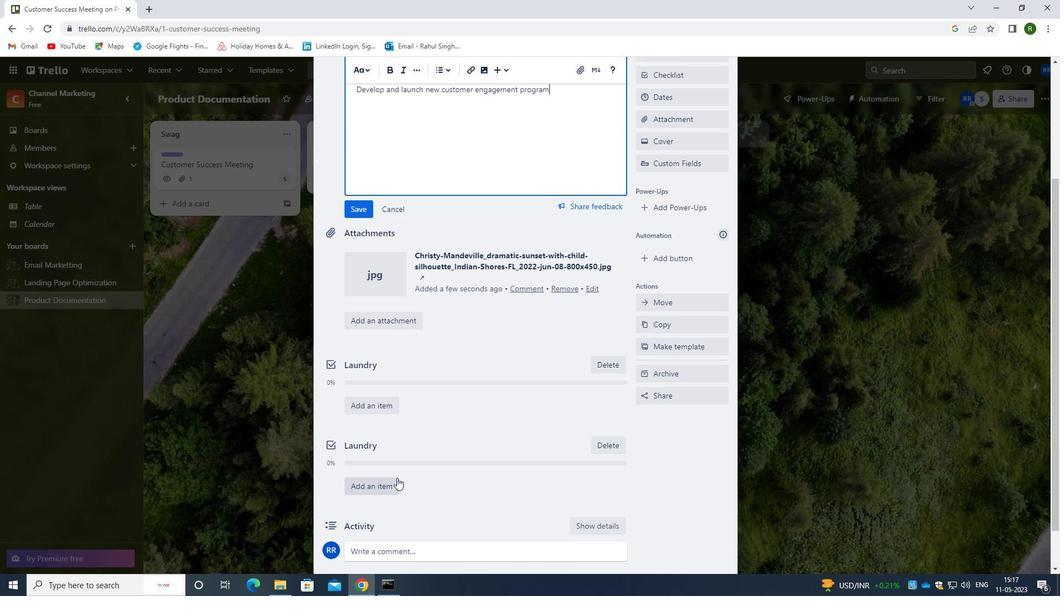 
Action: Mouse moved to (398, 500)
Screenshot: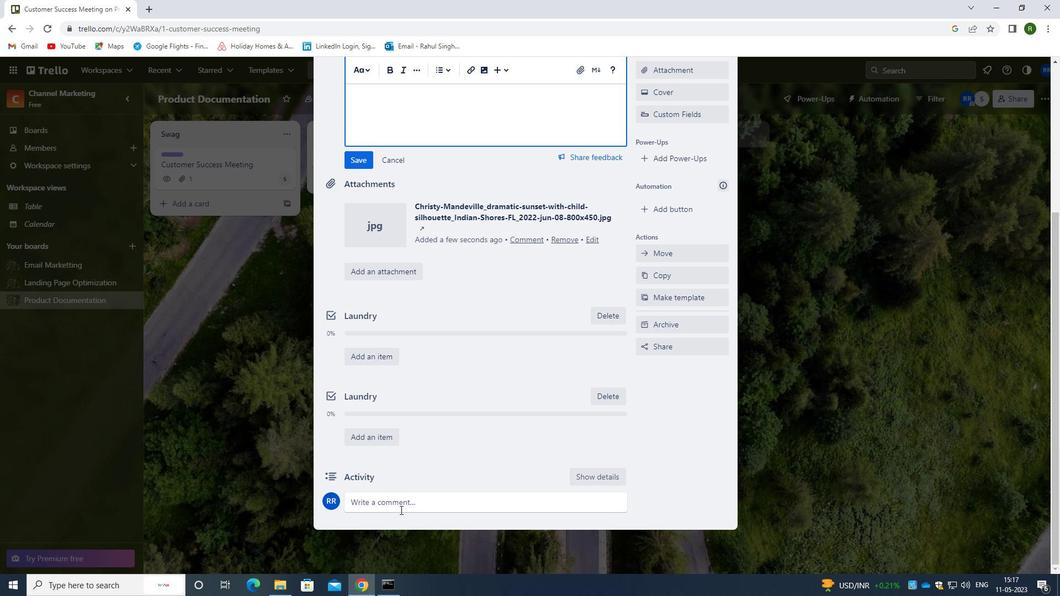 
Action: Mouse pressed left at (398, 500)
Screenshot: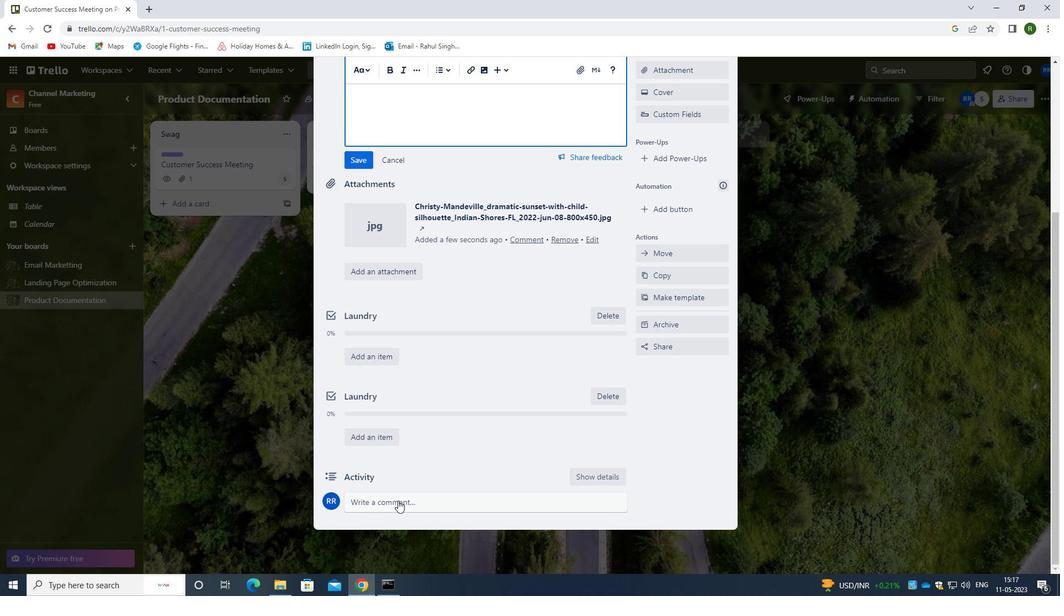 
Action: Mouse moved to (403, 533)
Screenshot: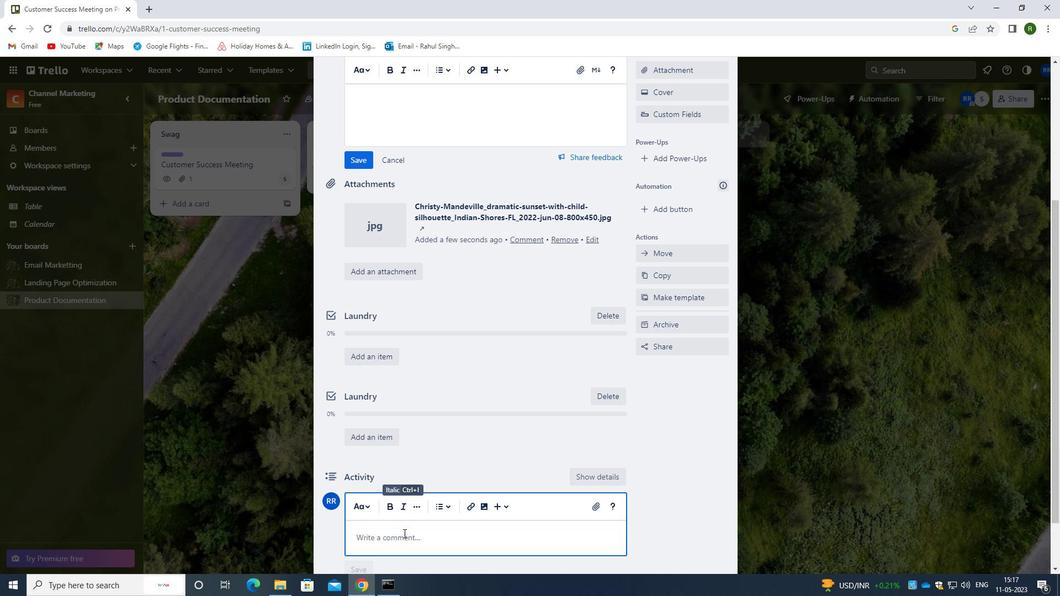 
Action: Key pressed <Key.caps_lock>T<Key.caps_lock>HIS<Key.space>TASK<Key.space>REQUIRES<Key.space>US<Key.space>TO<Key.space>BE<Key.space>PROACTIVE<Key.space>IN<Key.space>IDENTIFYING<Key.space>POTENTIAL<Key.space>RISKS<Key.space>AND<Key.space>TAKING<Key.space>STEPS<Key.space>TO<Key.space>MITIGATE<Key.space>THEM
Screenshot: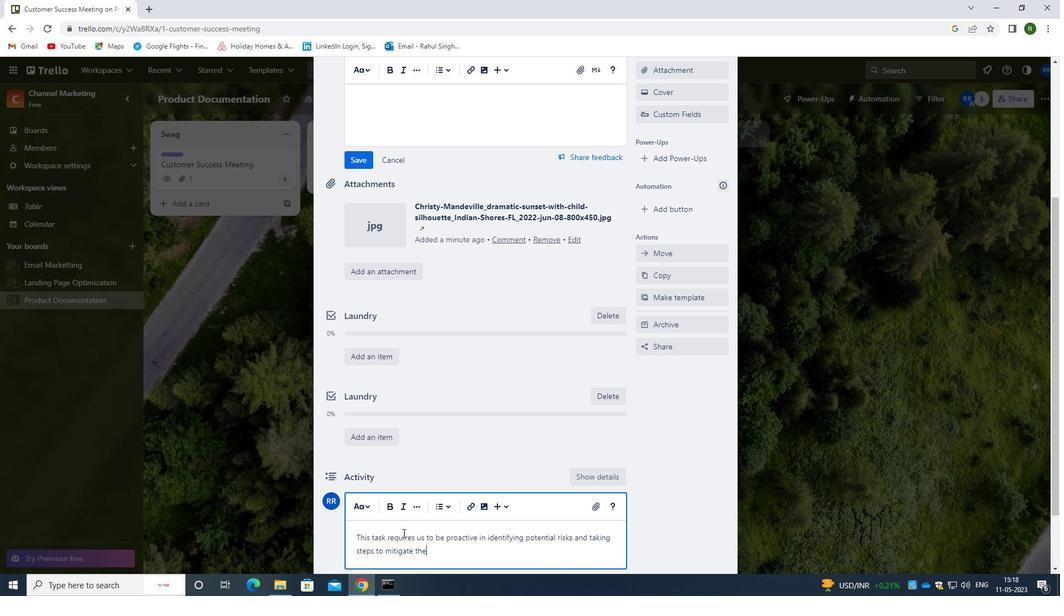 
Action: Mouse moved to (488, 536)
Screenshot: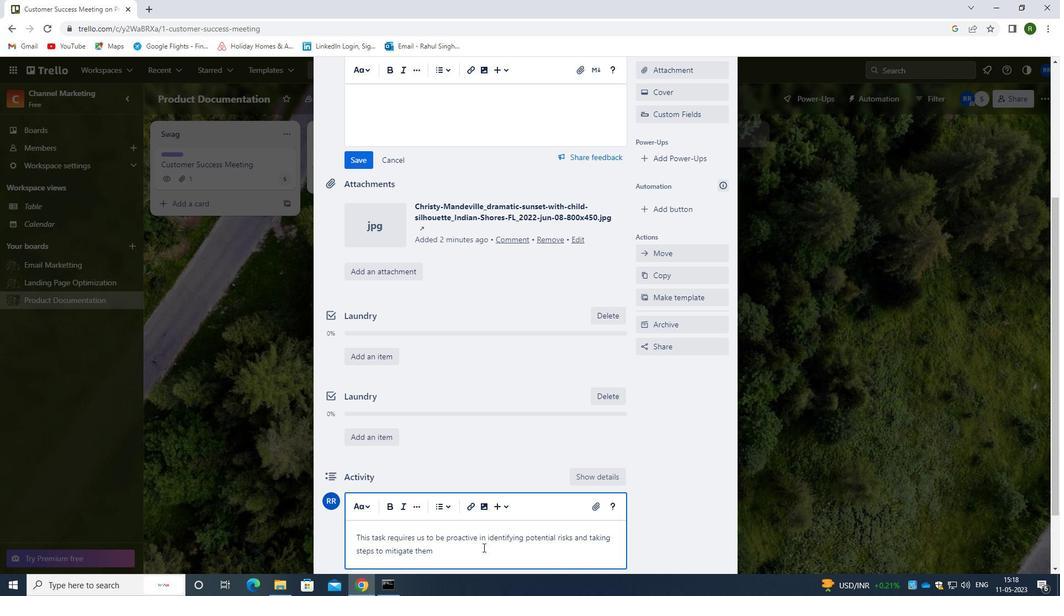 
Action: Mouse scrolled (488, 535) with delta (0, 0)
Screenshot: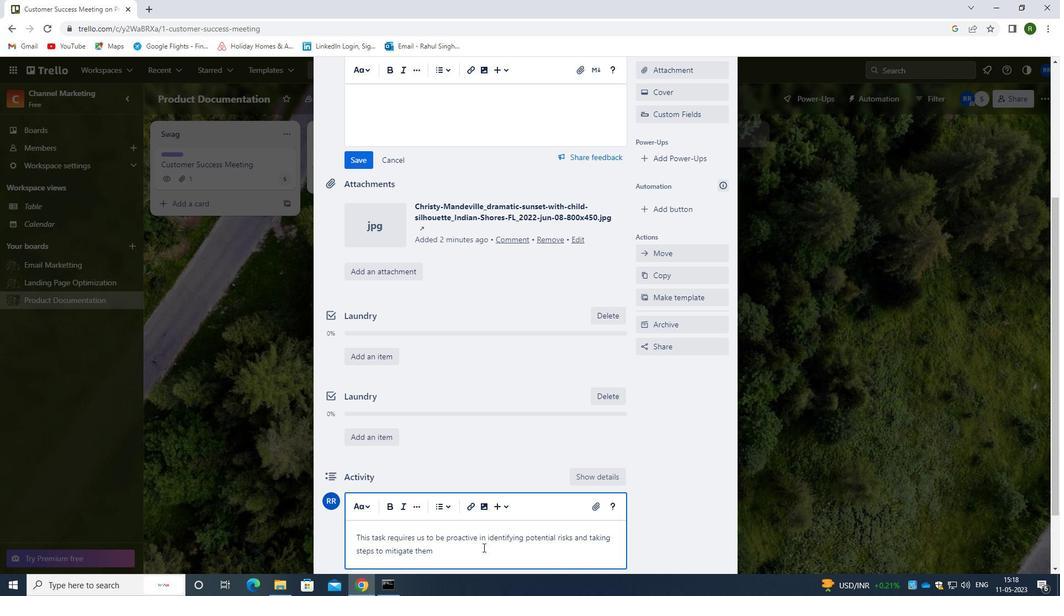 
Action: Mouse moved to (493, 535)
Screenshot: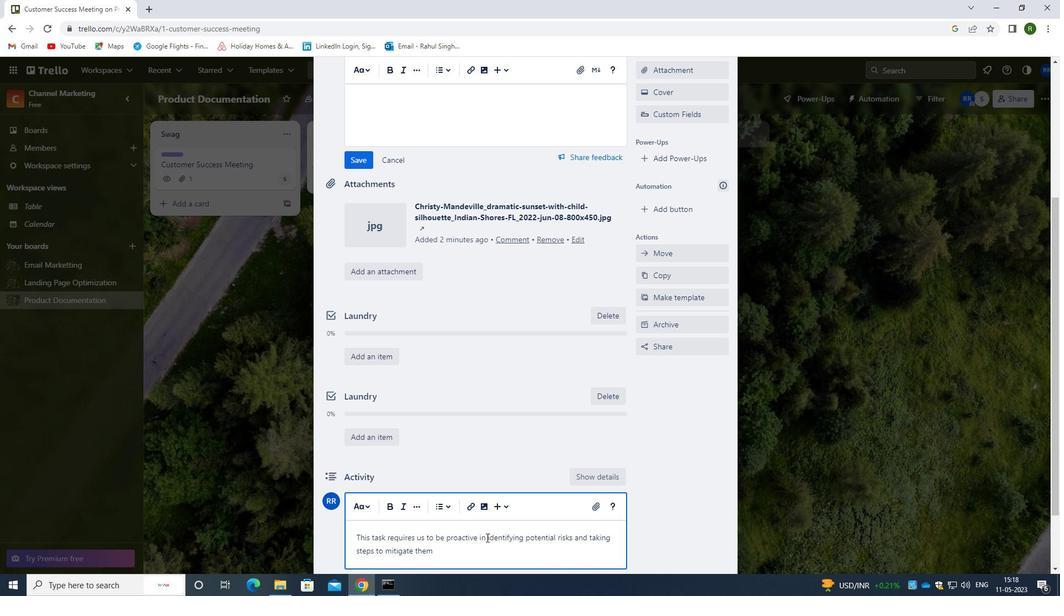 
Action: Mouse scrolled (493, 535) with delta (0, 0)
Screenshot: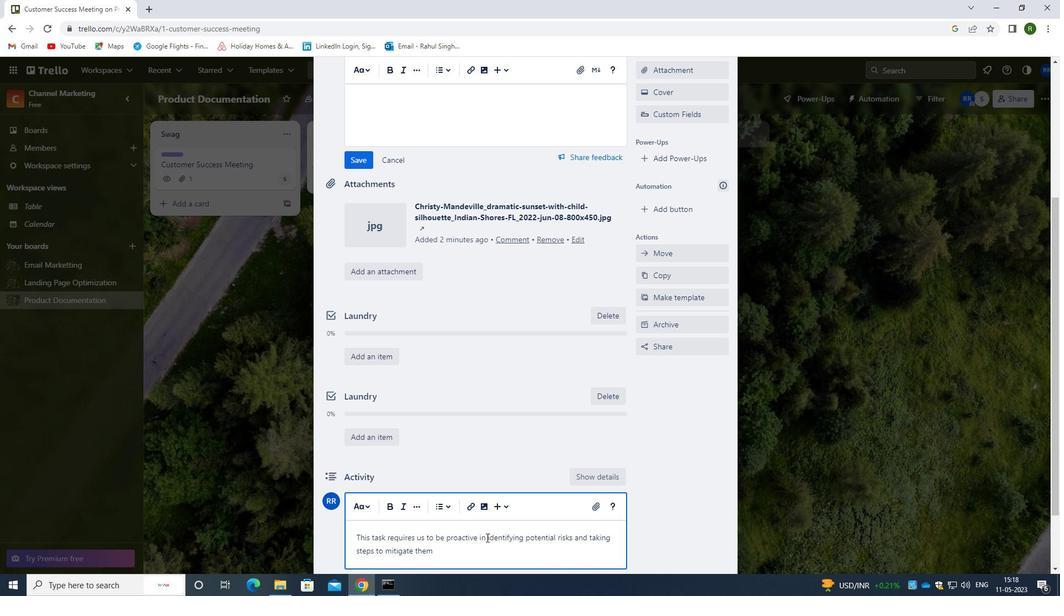 
Action: Mouse moved to (356, 510)
Screenshot: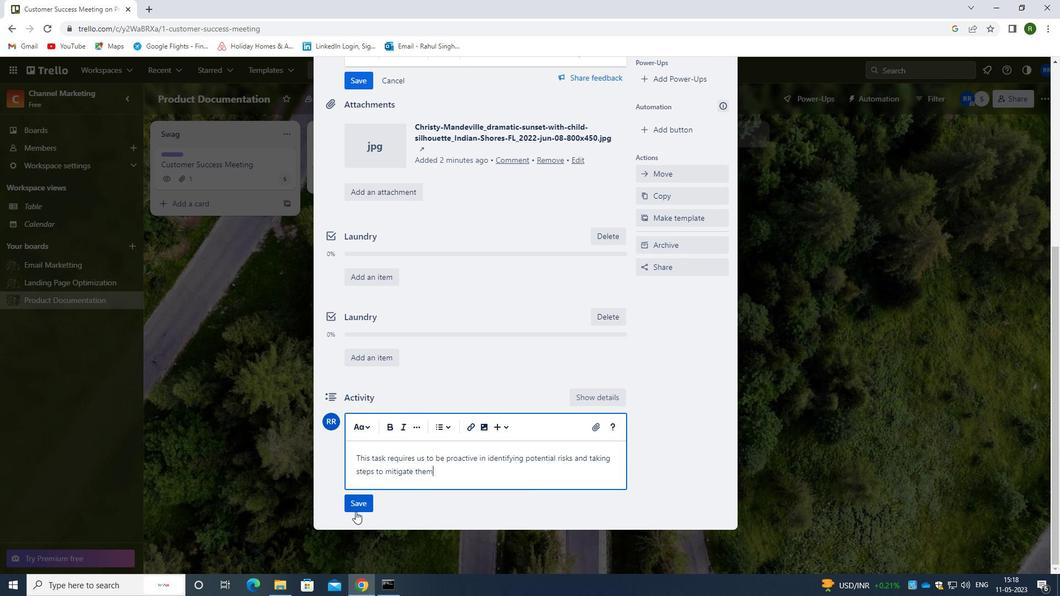 
Action: Mouse pressed left at (356, 510)
Screenshot: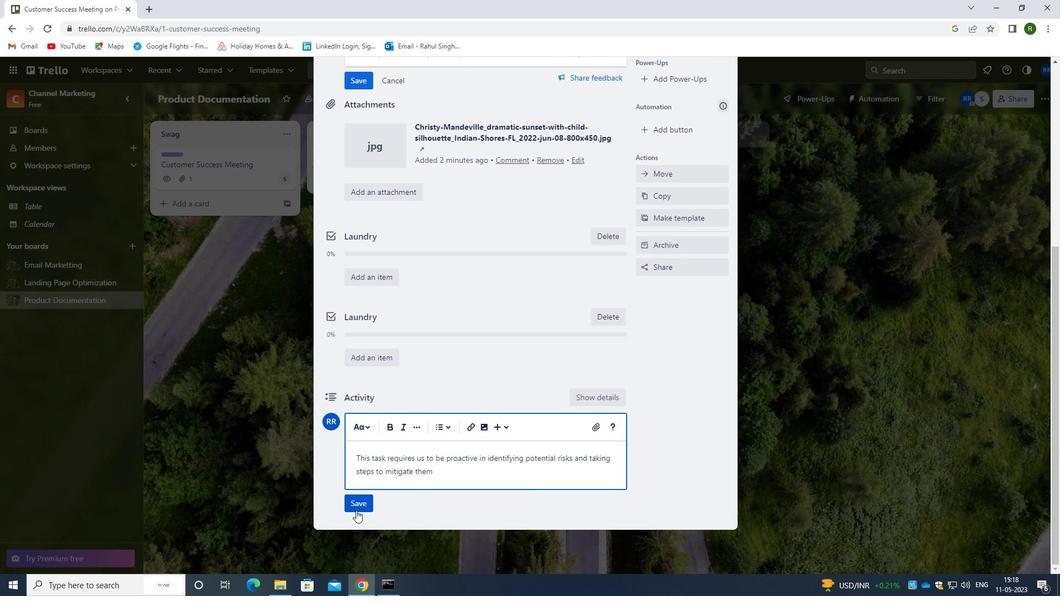 
Action: Mouse moved to (660, 203)
Screenshot: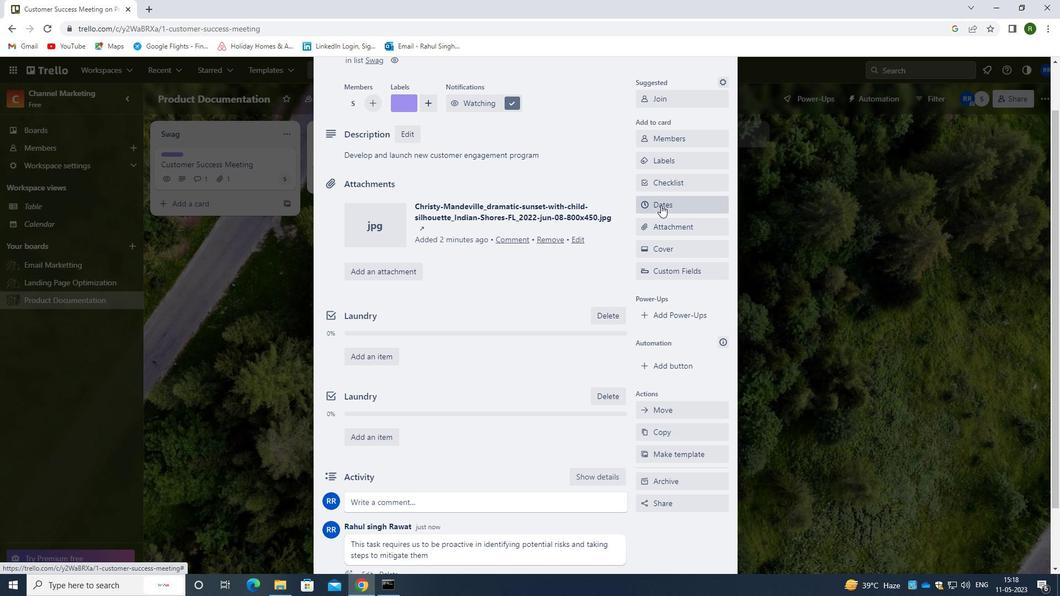 
Action: Mouse pressed left at (660, 203)
Screenshot: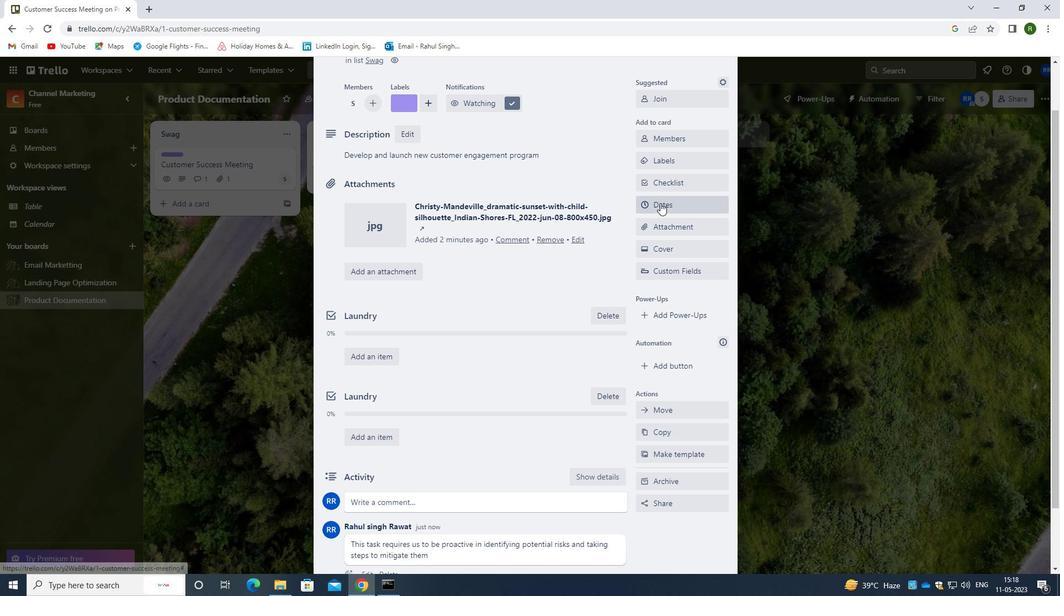 
Action: Mouse moved to (648, 298)
Screenshot: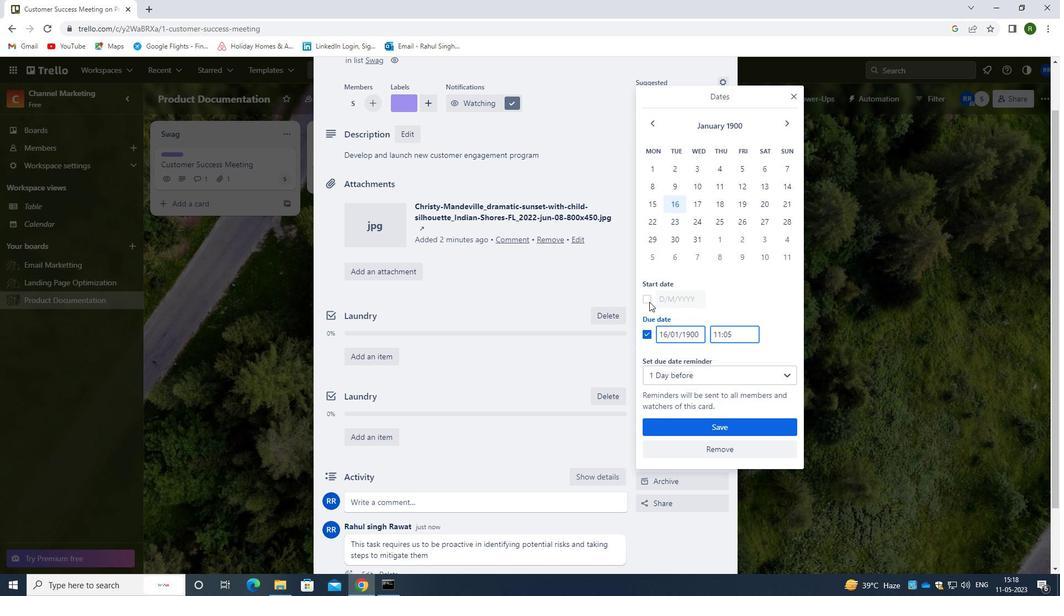 
Action: Mouse pressed left at (648, 298)
Screenshot: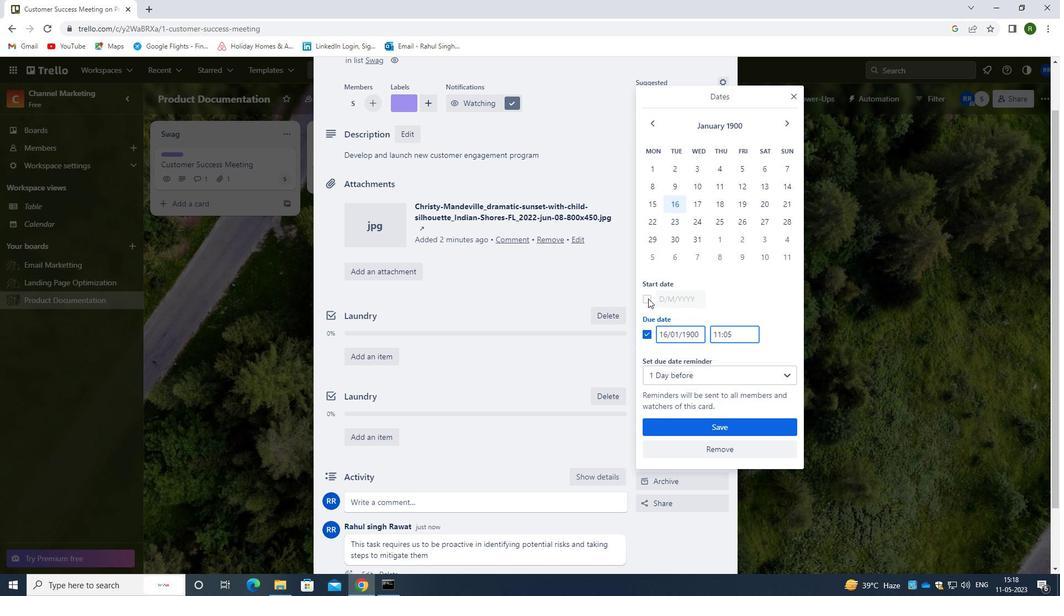 
Action: Mouse moved to (697, 298)
Screenshot: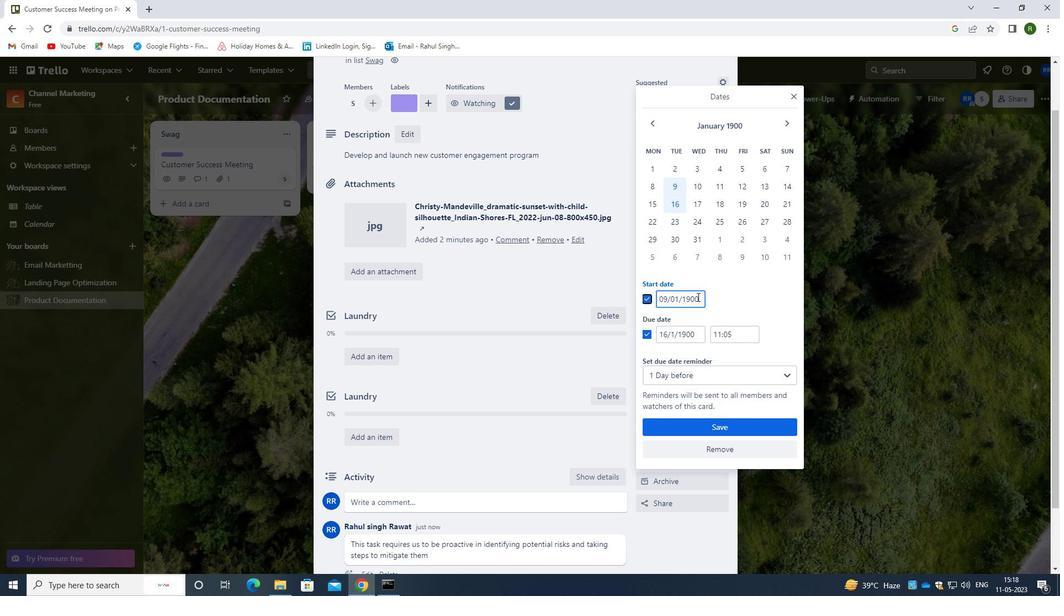 
Action: Mouse pressed left at (697, 298)
Screenshot: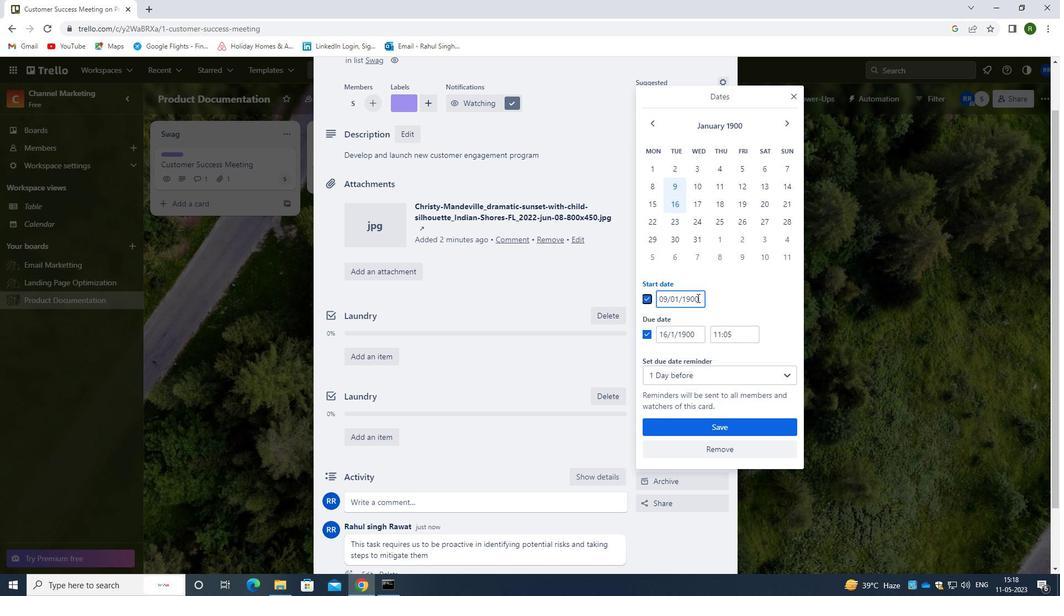 
Action: Mouse moved to (652, 306)
Screenshot: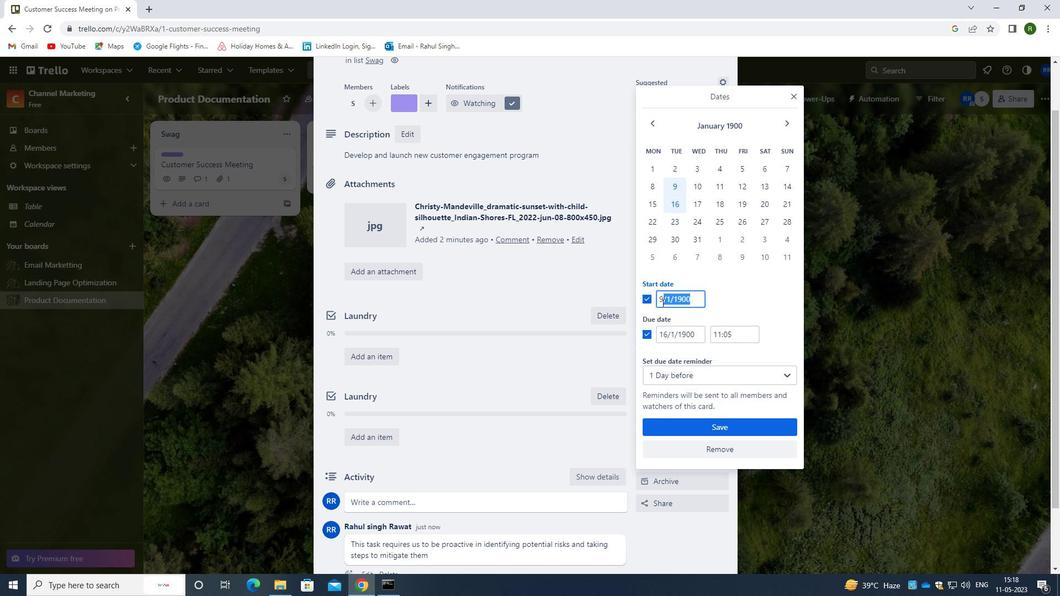 
Action: Key pressed <Key.backspace>01/01/1900
Screenshot: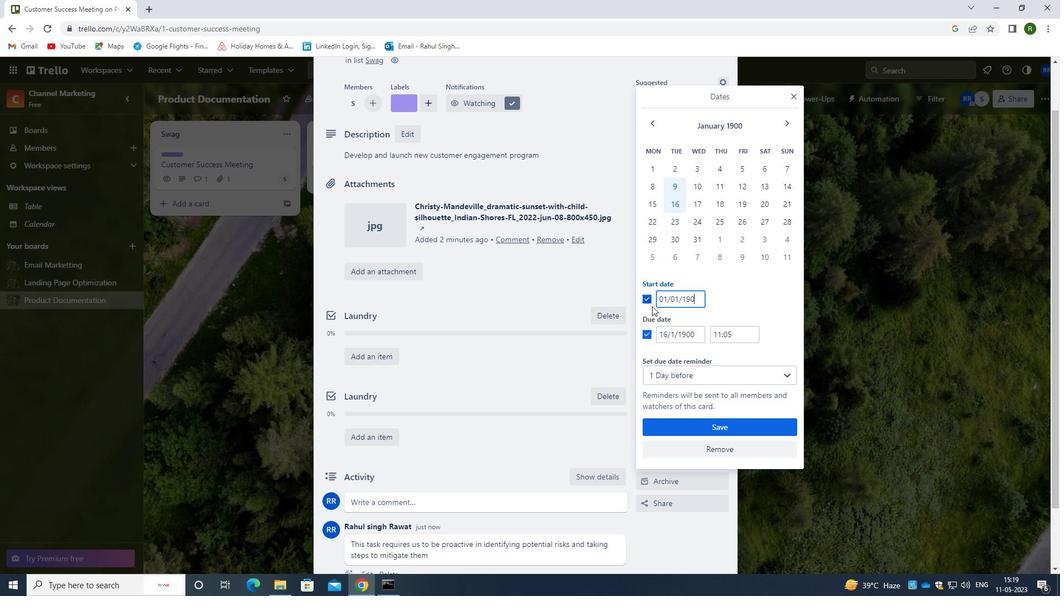 
Action: Mouse moved to (649, 337)
Screenshot: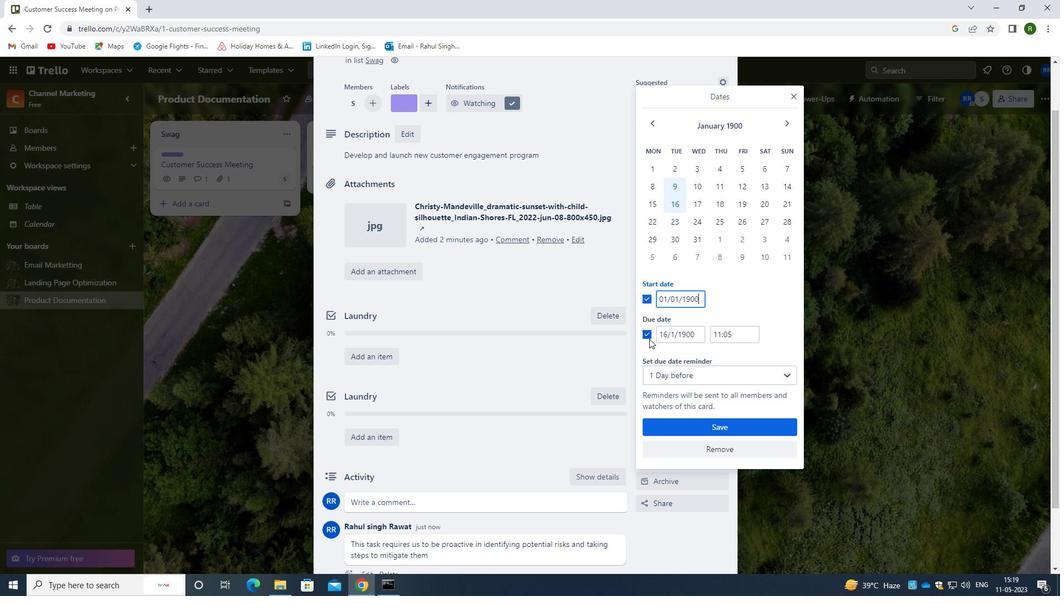 
Action: Mouse pressed left at (649, 337)
Screenshot: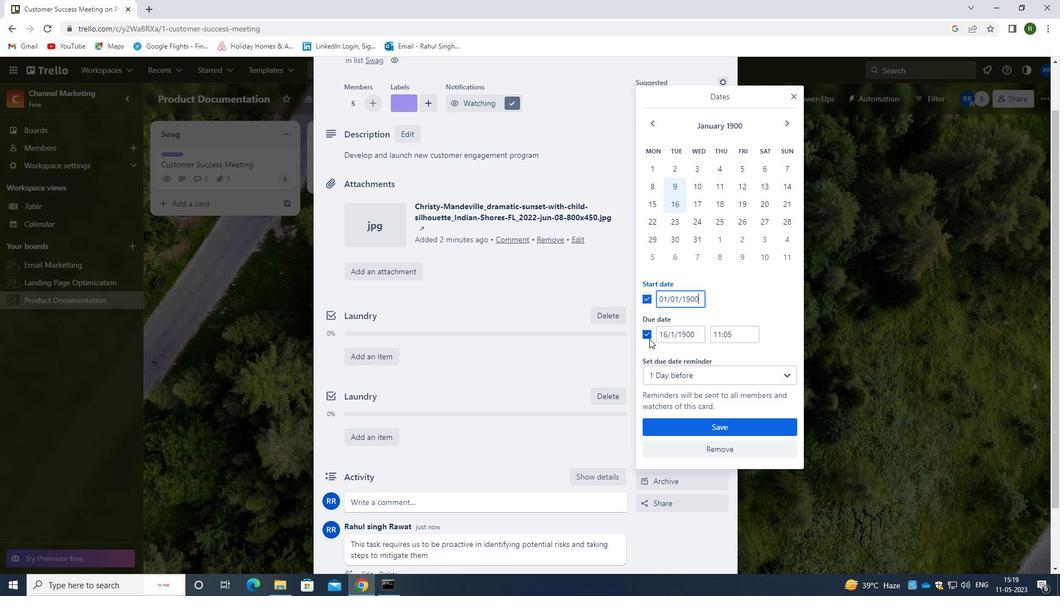 
Action: Mouse moved to (649, 335)
Screenshot: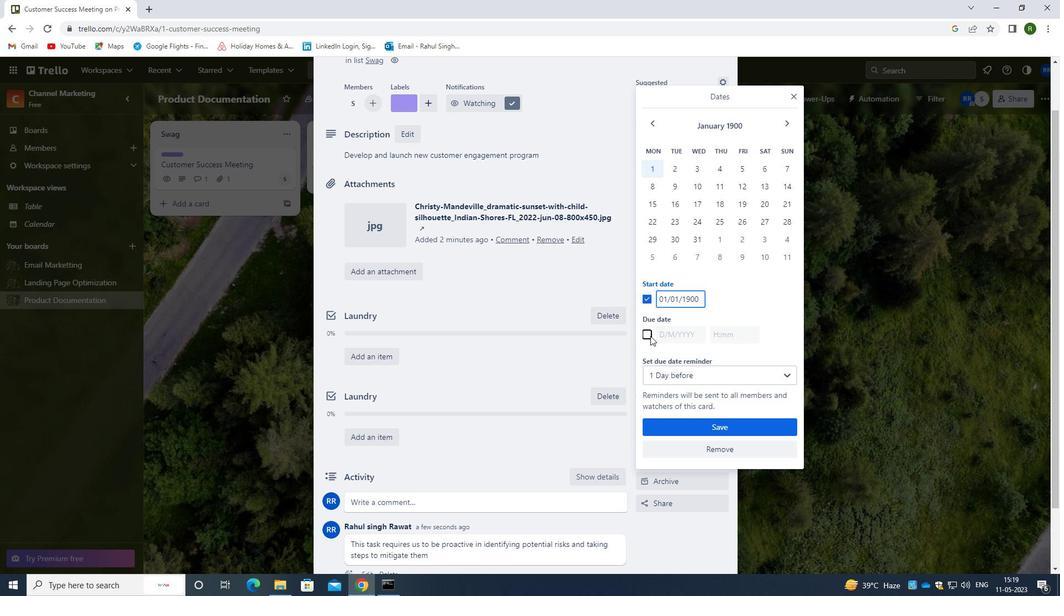 
Action: Mouse pressed left at (649, 335)
Screenshot: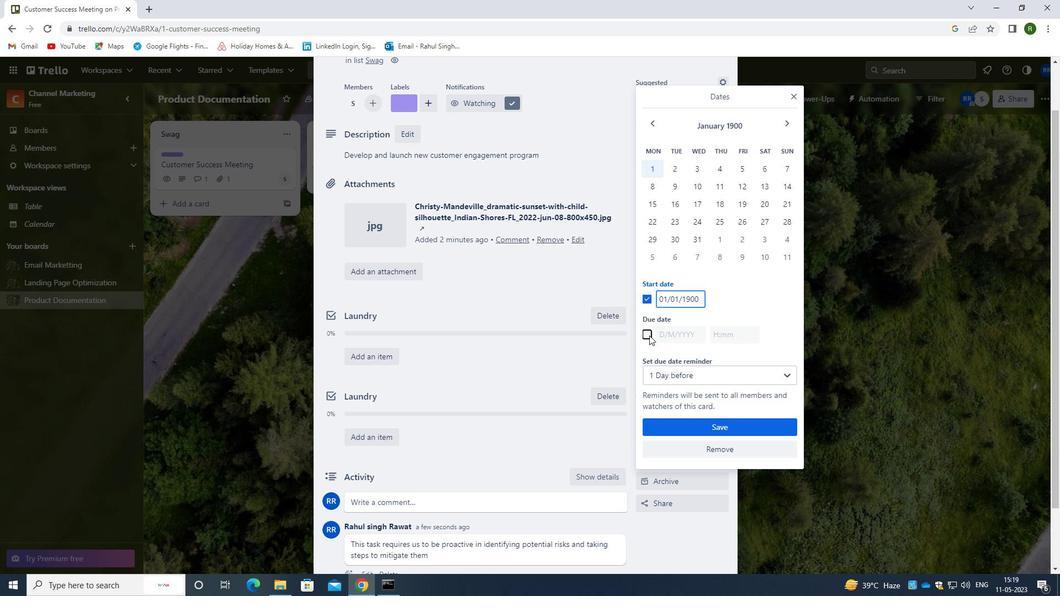 
Action: Mouse moved to (703, 334)
Screenshot: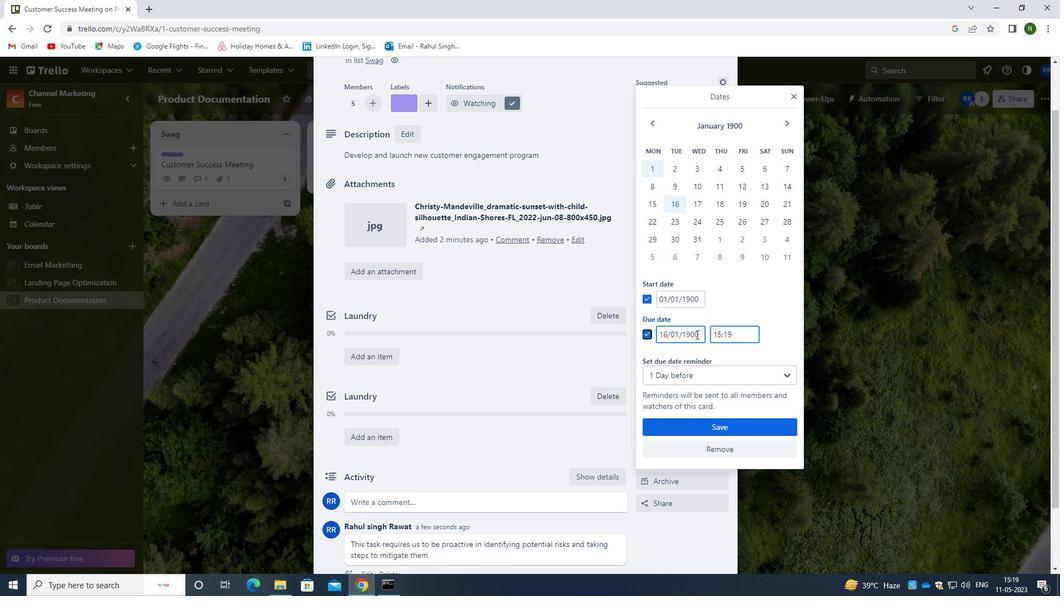 
Action: Mouse pressed left at (703, 334)
Screenshot: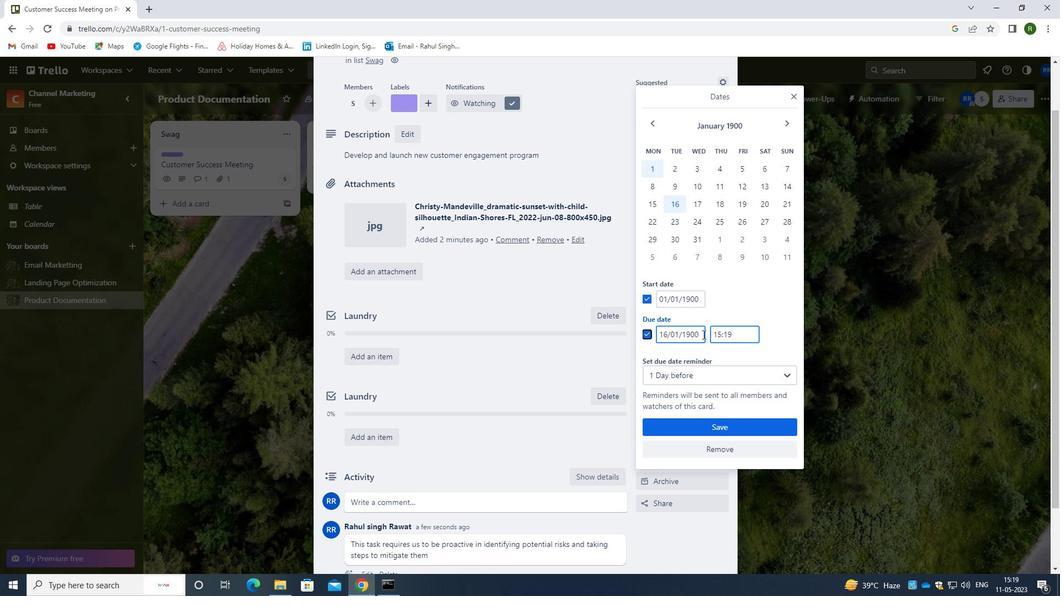 
Action: Mouse moved to (650, 347)
Screenshot: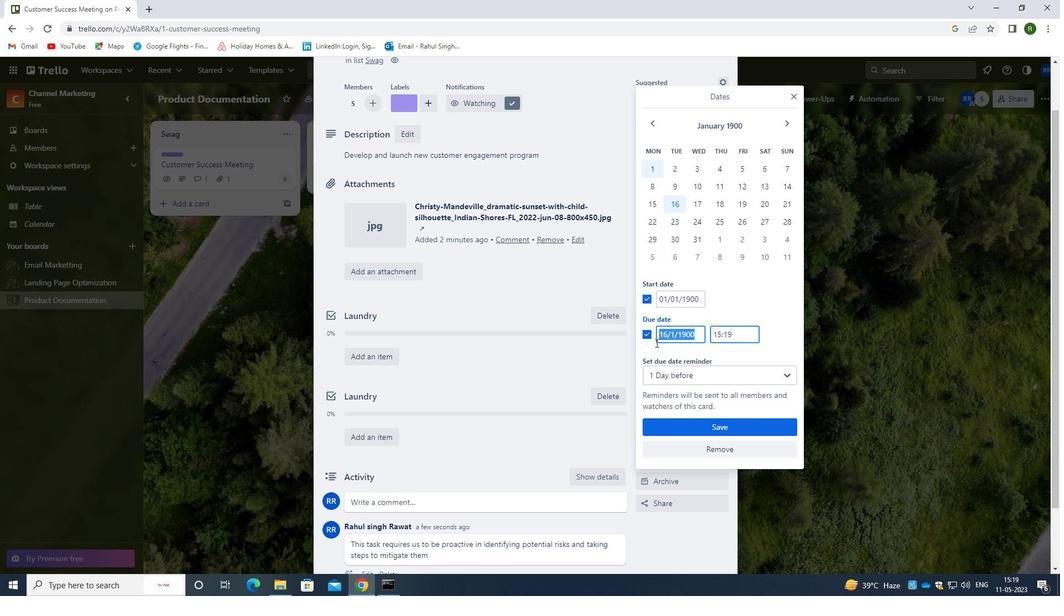 
Action: Key pressed <Key.backspace>08/01/1900
Screenshot: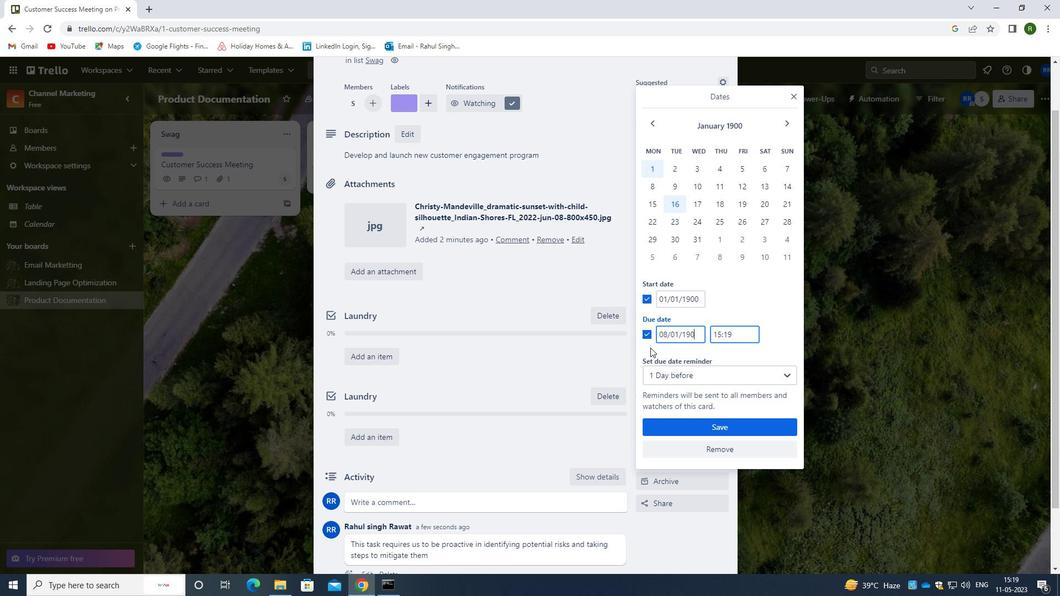 
Action: Mouse moved to (725, 429)
Screenshot: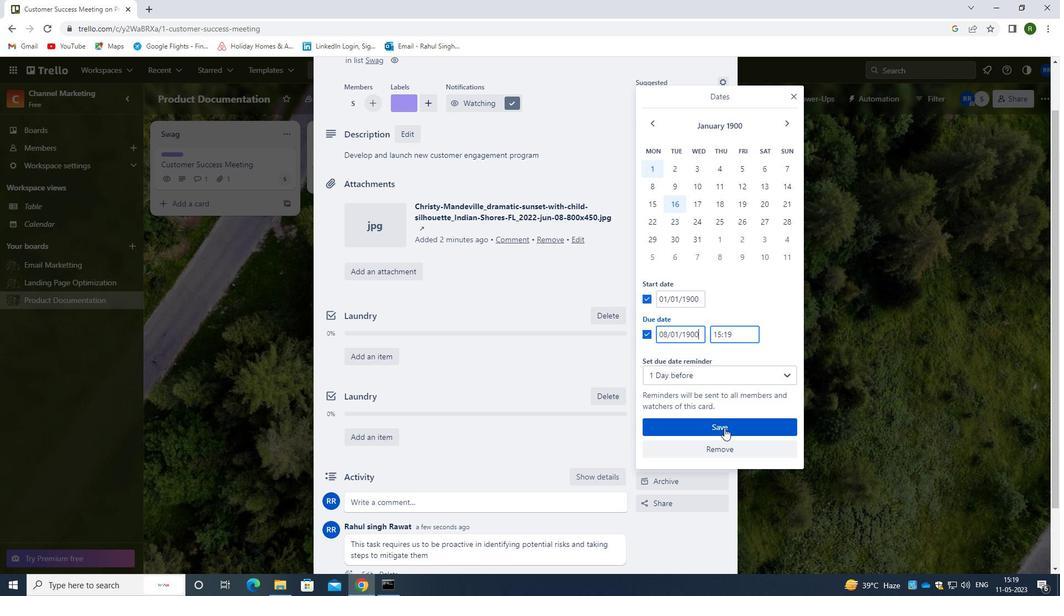 
Action: Mouse pressed left at (725, 429)
Screenshot: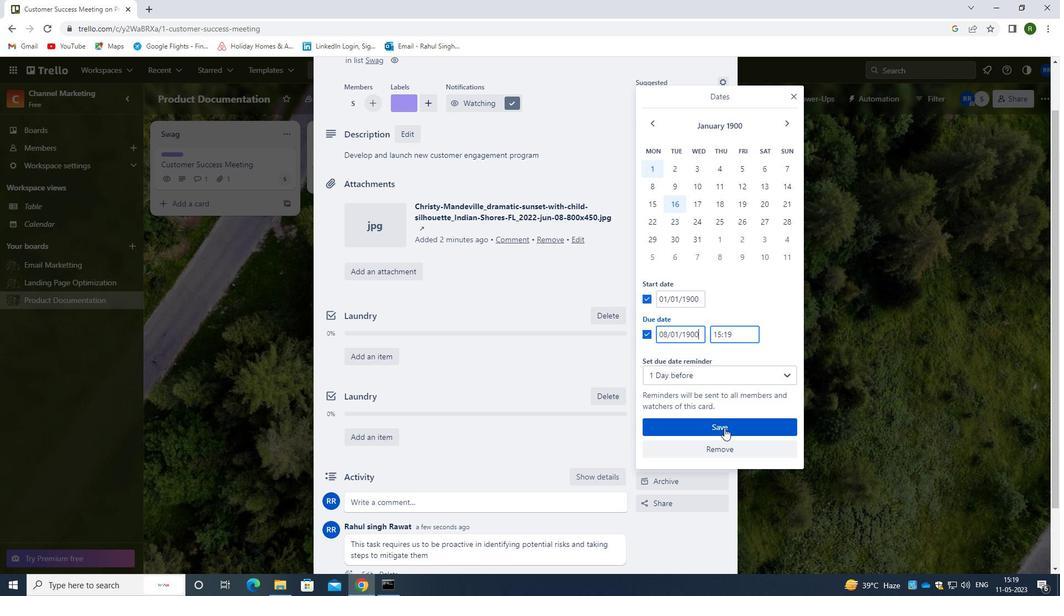 
Action: Mouse moved to (574, 320)
Screenshot: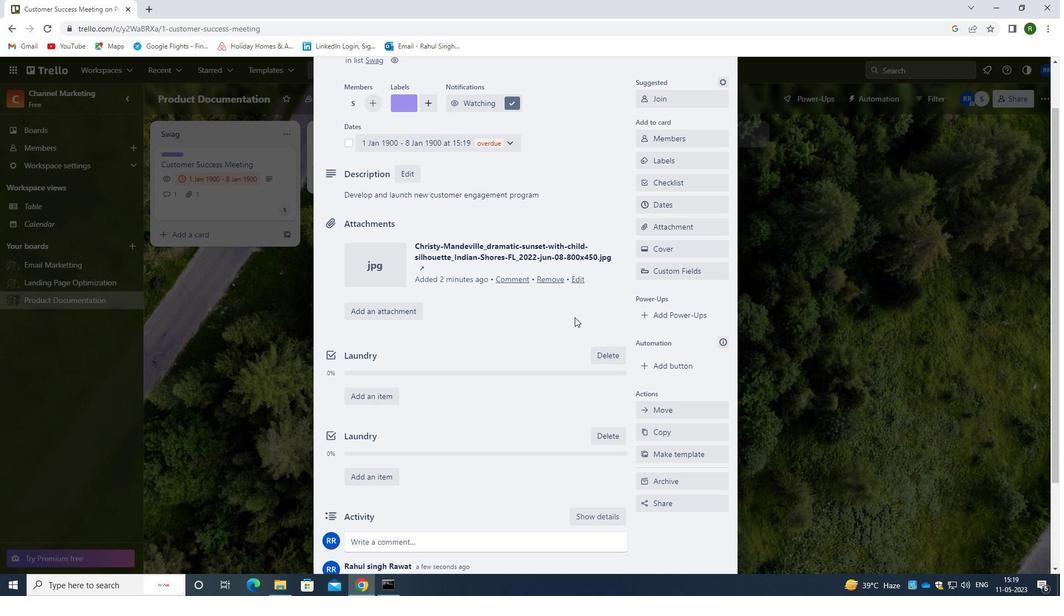 
Action: Mouse scrolled (574, 321) with delta (0, 0)
Screenshot: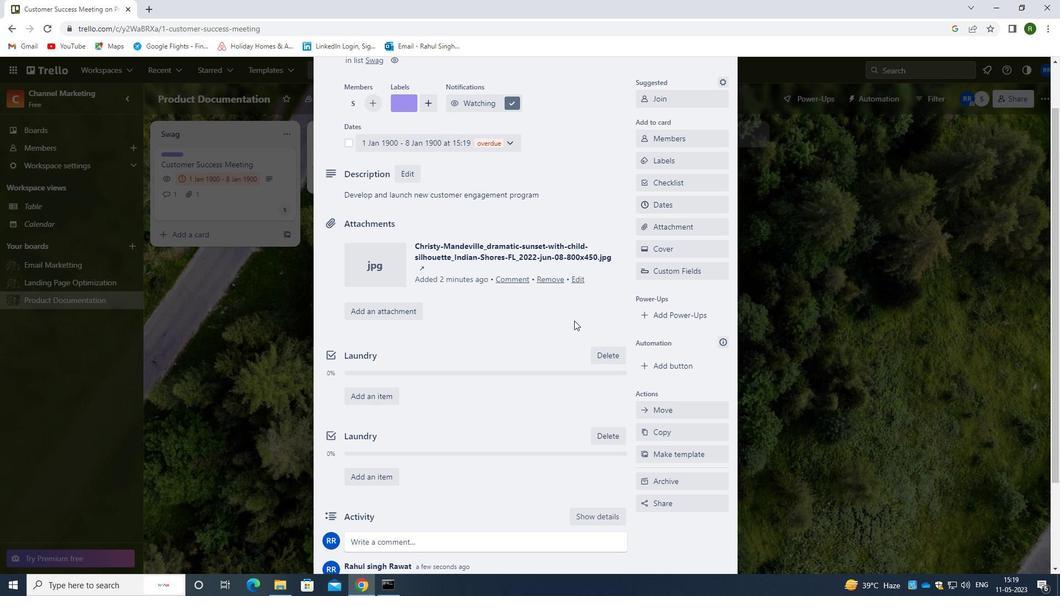 
Action: Mouse scrolled (574, 321) with delta (0, 0)
Screenshot: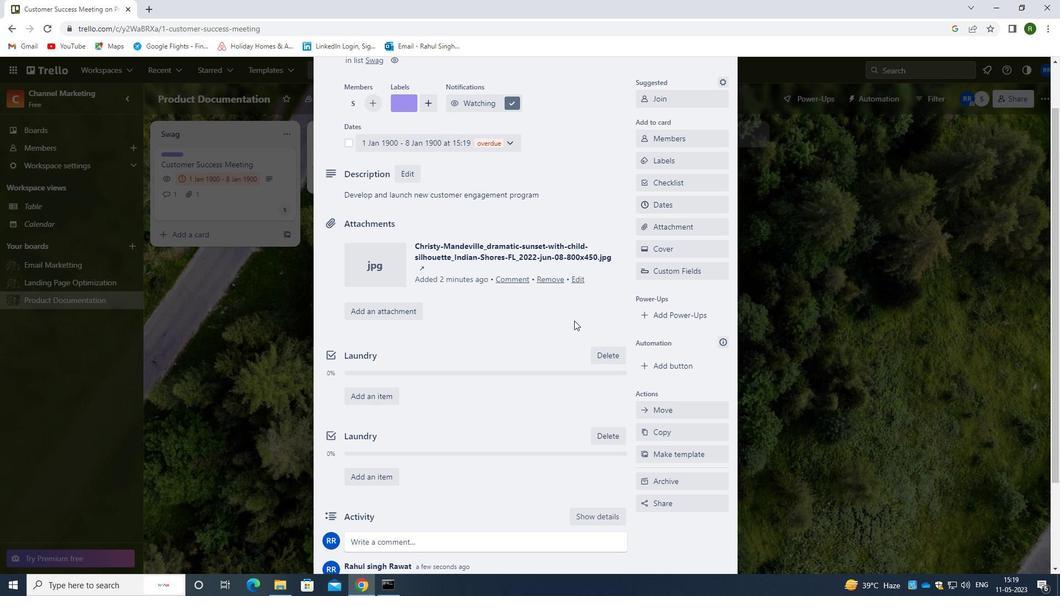 
Action: Mouse moved to (574, 321)
Screenshot: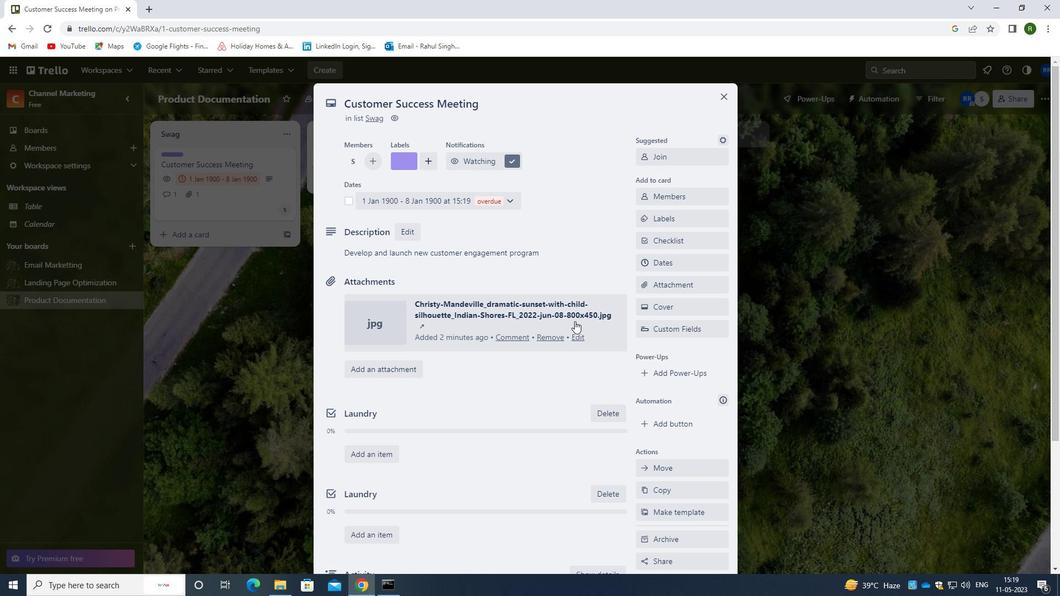 
